 Task: Create new vendor bill with Date Opened: 05-May-23, Select Vendor: Occidental, Terms: Net 7. Make bill entry for item-1 with Date: 05-May-23, Description: Gasoline, Expense Account: Auto: Fuel, Quantity: 25, Unit Price: 3.79, Sales Tax: Y, Sales Tax Included: Y, Tax Table: Sales Tax. Post Bill with Post Date: 05-May-23, Post to Accounts: Liabilities:Accounts Payble. Pay / Process Payment with Transaction Date: 11-May-23, Amount: 94.75, Transfer Account: Checking Account. Go to 'Print Bill'.
Action: Mouse moved to (169, 36)
Screenshot: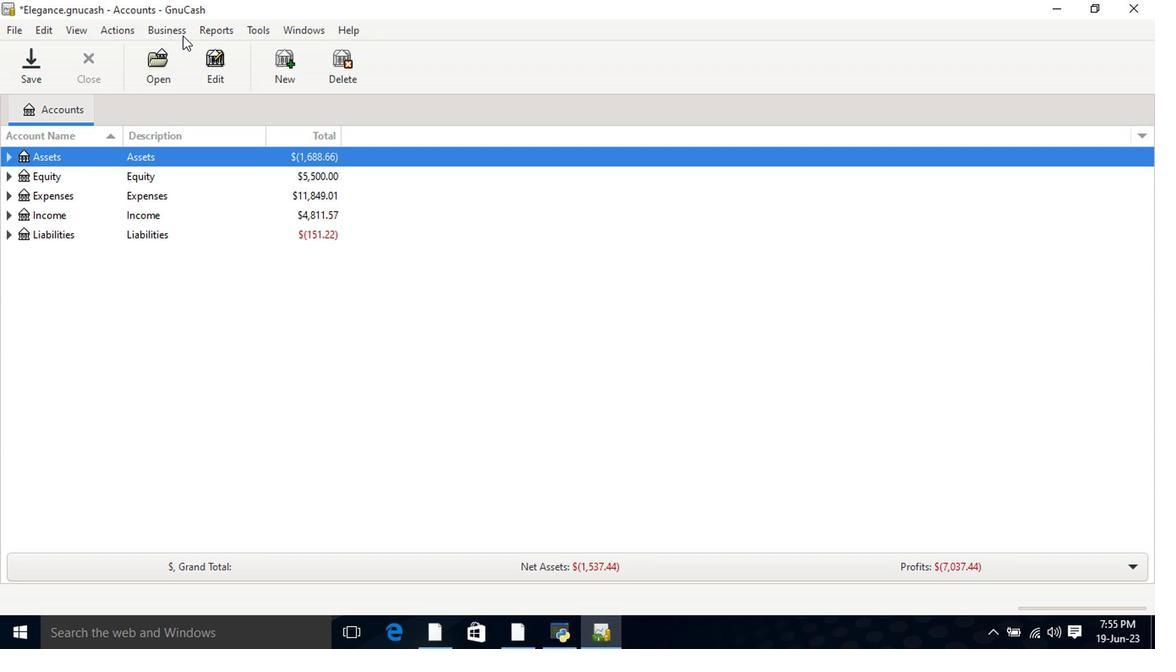 
Action: Mouse pressed left at (169, 36)
Screenshot: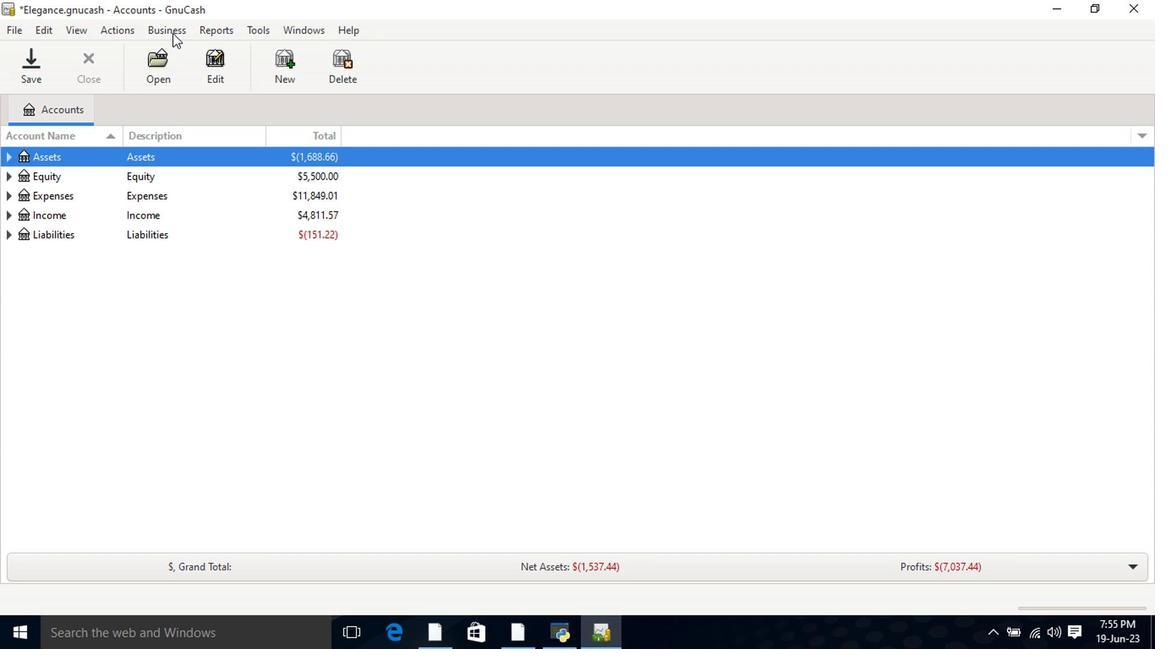 
Action: Mouse moved to (182, 66)
Screenshot: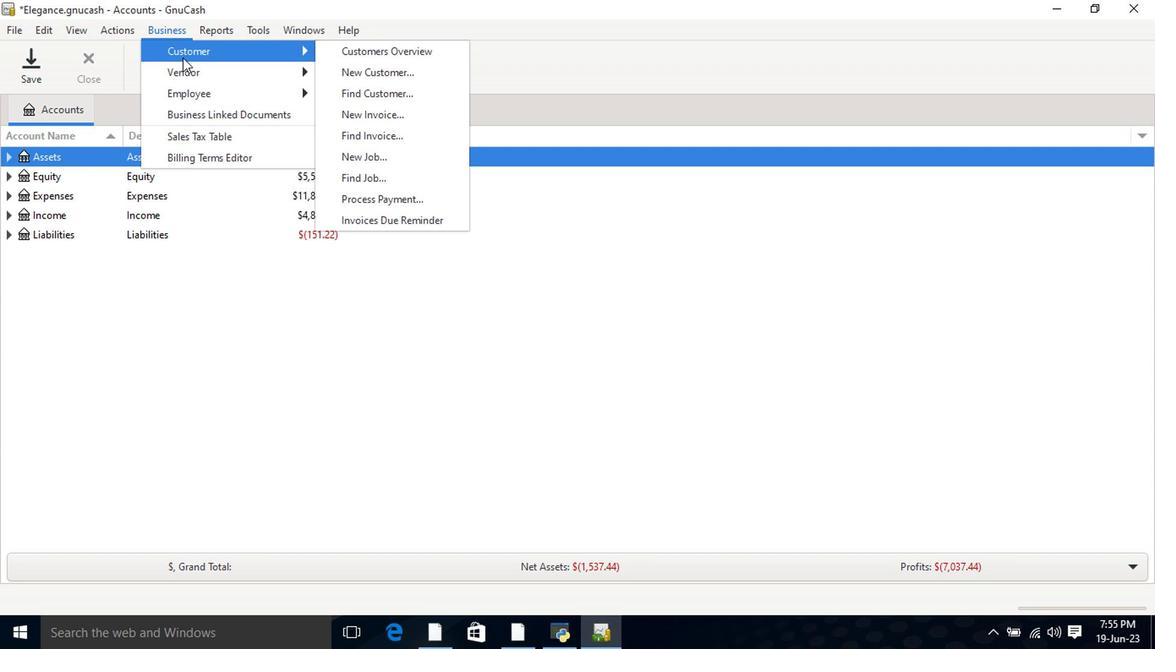 
Action: Mouse pressed left at (182, 66)
Screenshot: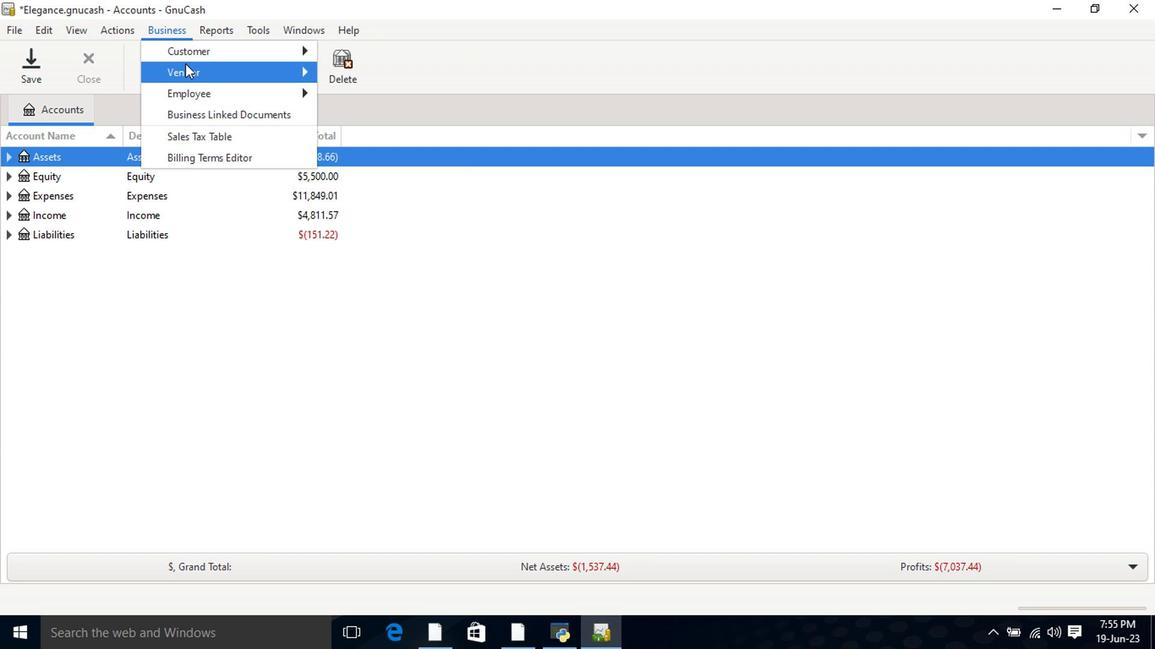 
Action: Mouse moved to (366, 137)
Screenshot: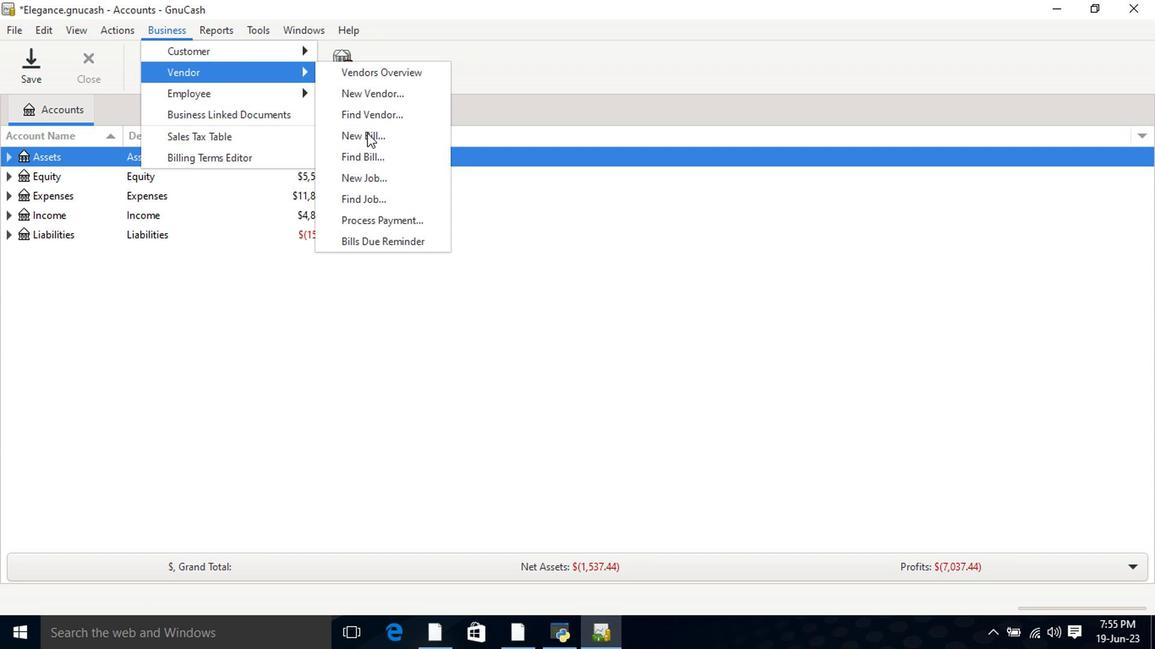 
Action: Mouse pressed left at (366, 137)
Screenshot: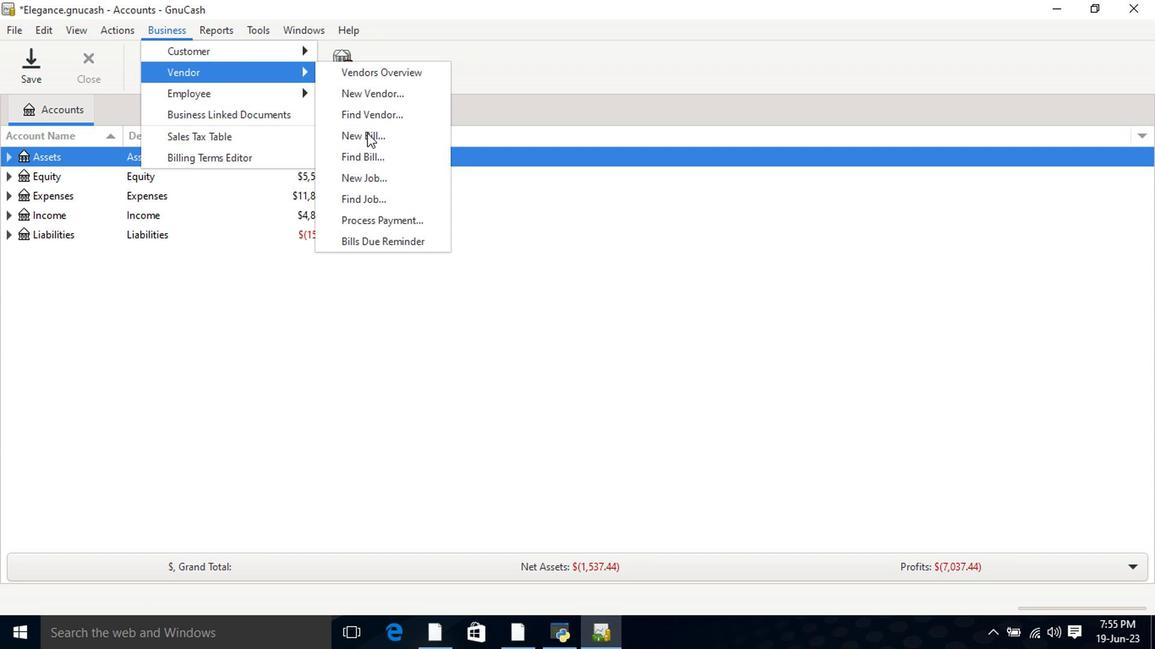 
Action: Mouse moved to (685, 224)
Screenshot: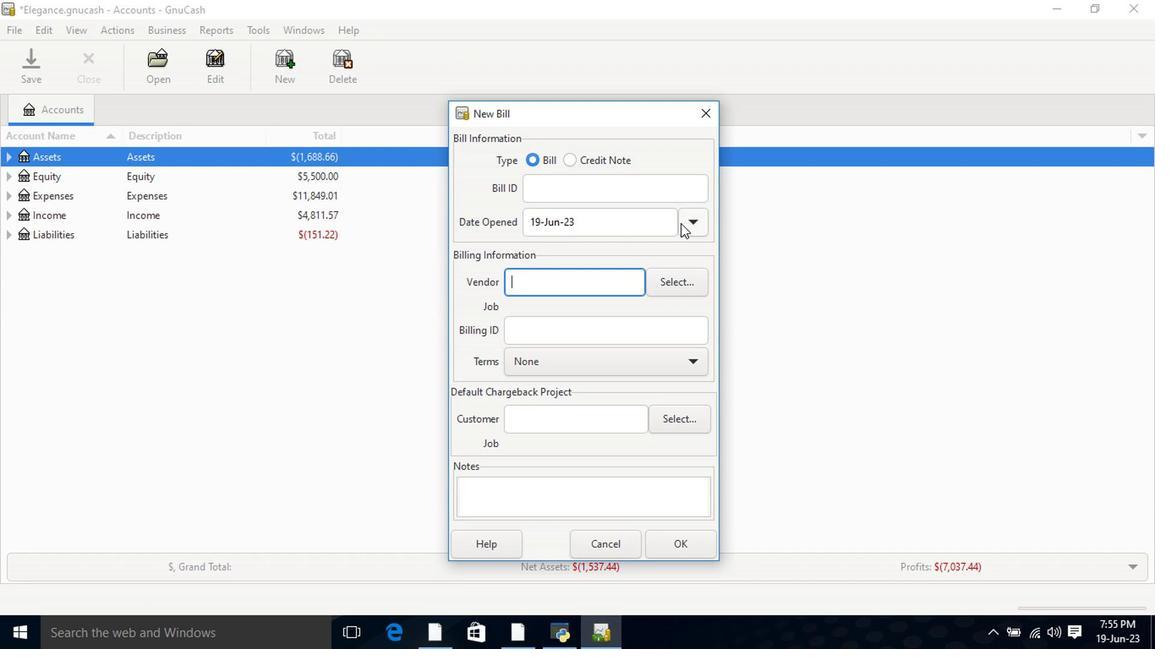 
Action: Mouse pressed left at (685, 224)
Screenshot: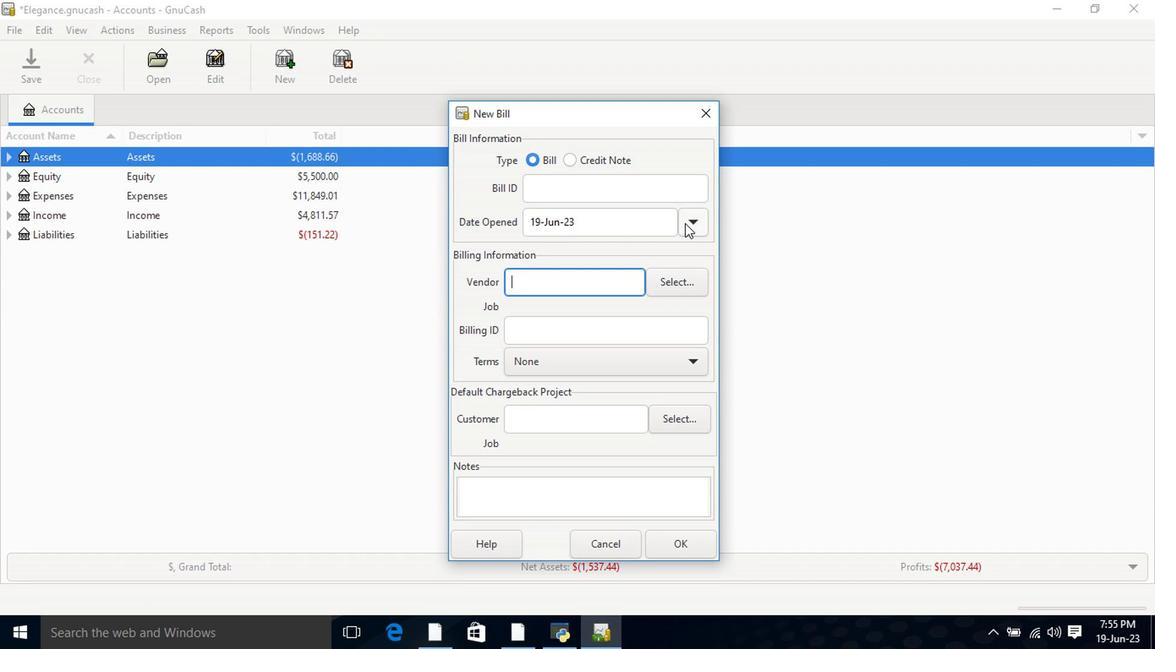 
Action: Mouse moved to (559, 253)
Screenshot: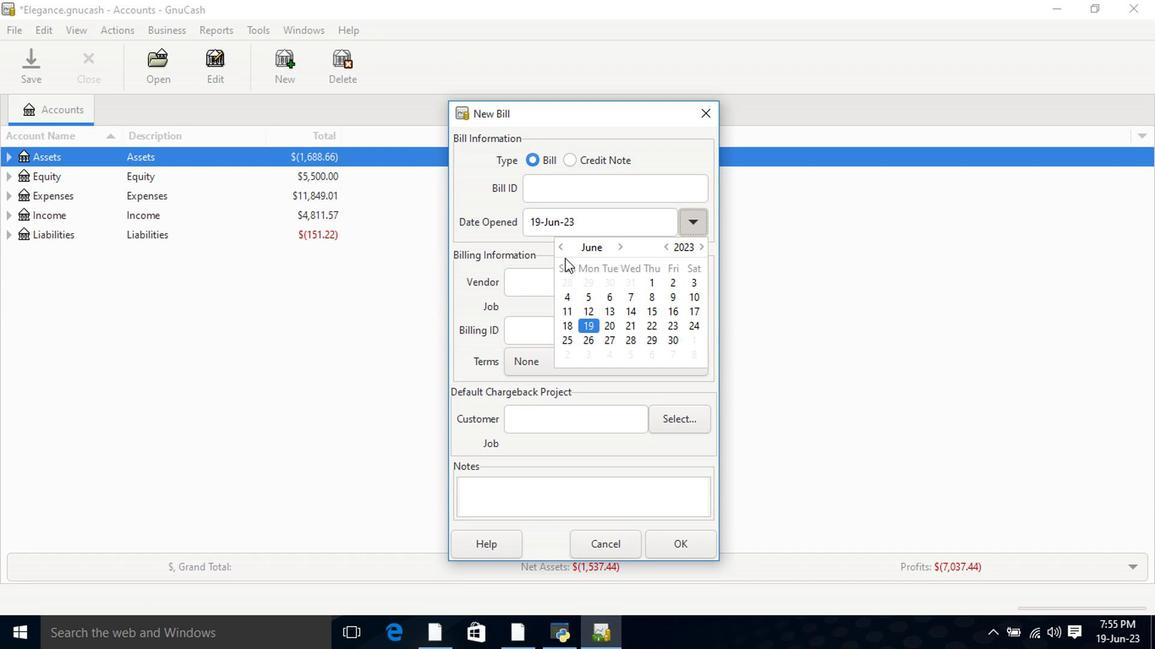 
Action: Mouse pressed left at (559, 253)
Screenshot: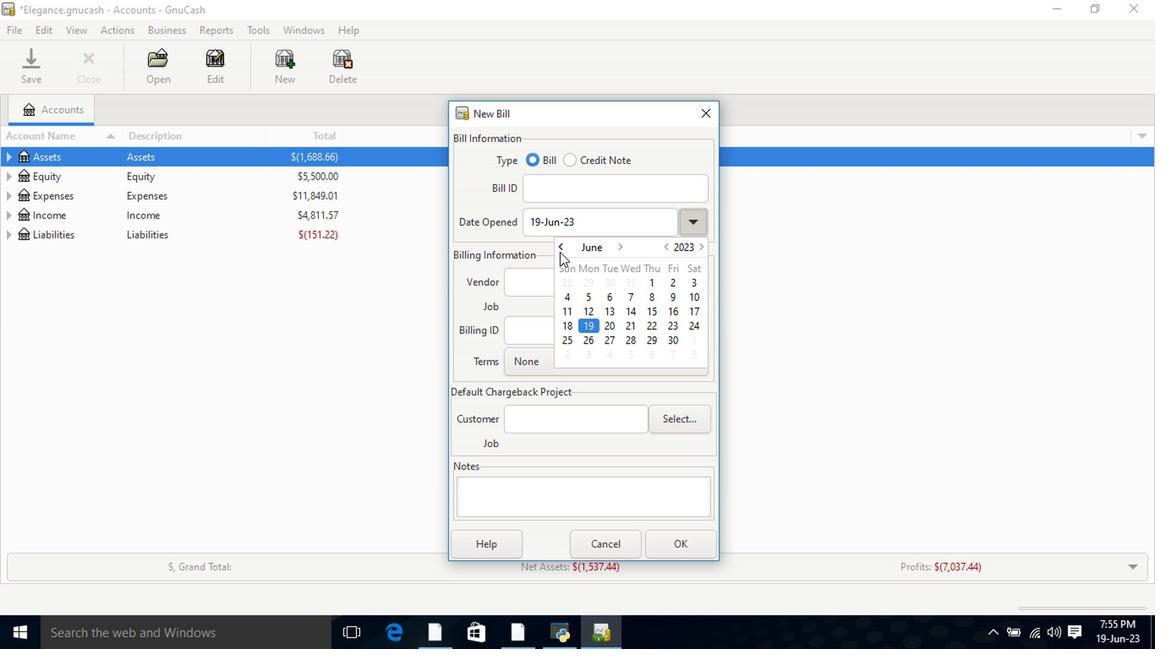 
Action: Mouse moved to (670, 284)
Screenshot: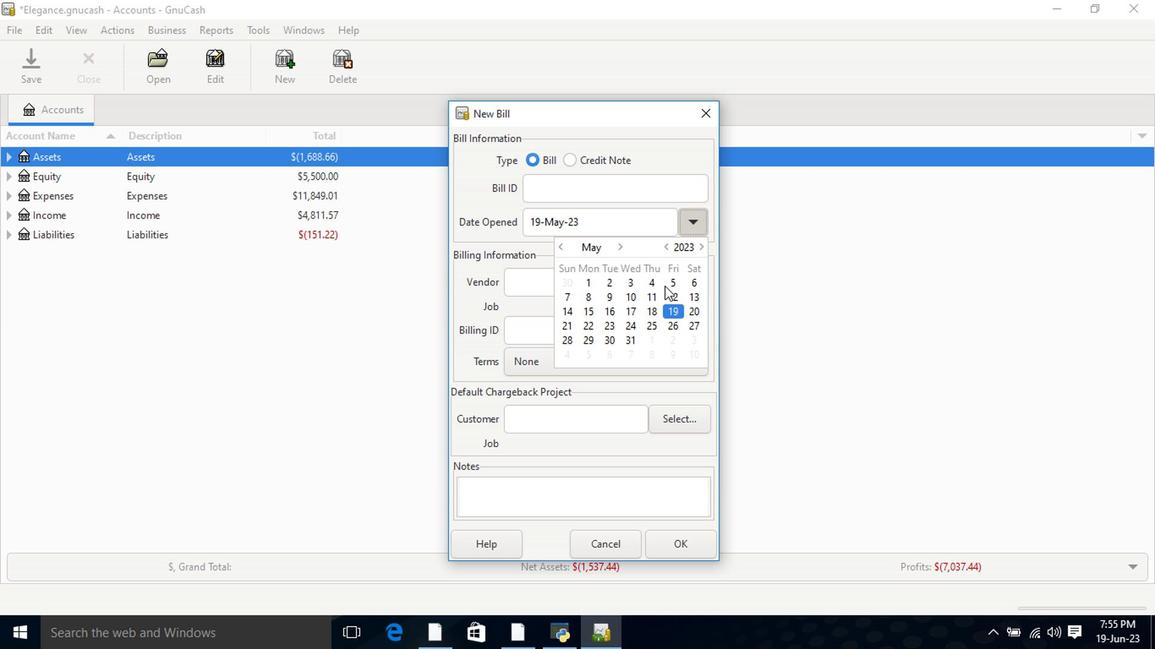 
Action: Mouse pressed left at (670, 284)
Screenshot: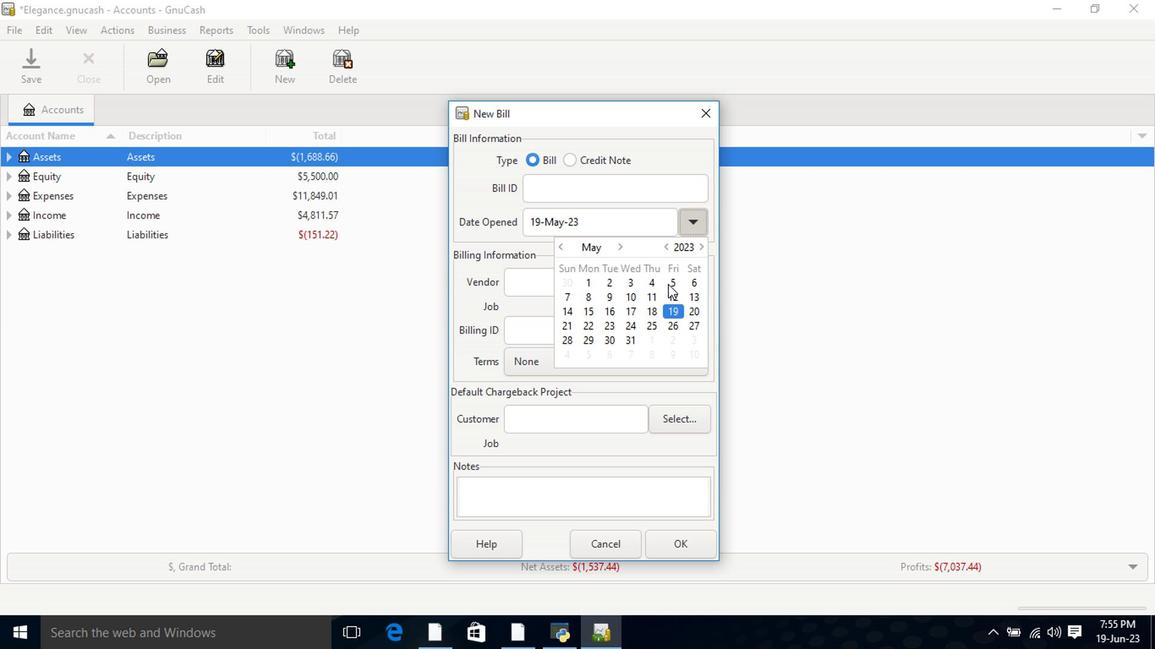 
Action: Mouse pressed left at (670, 284)
Screenshot: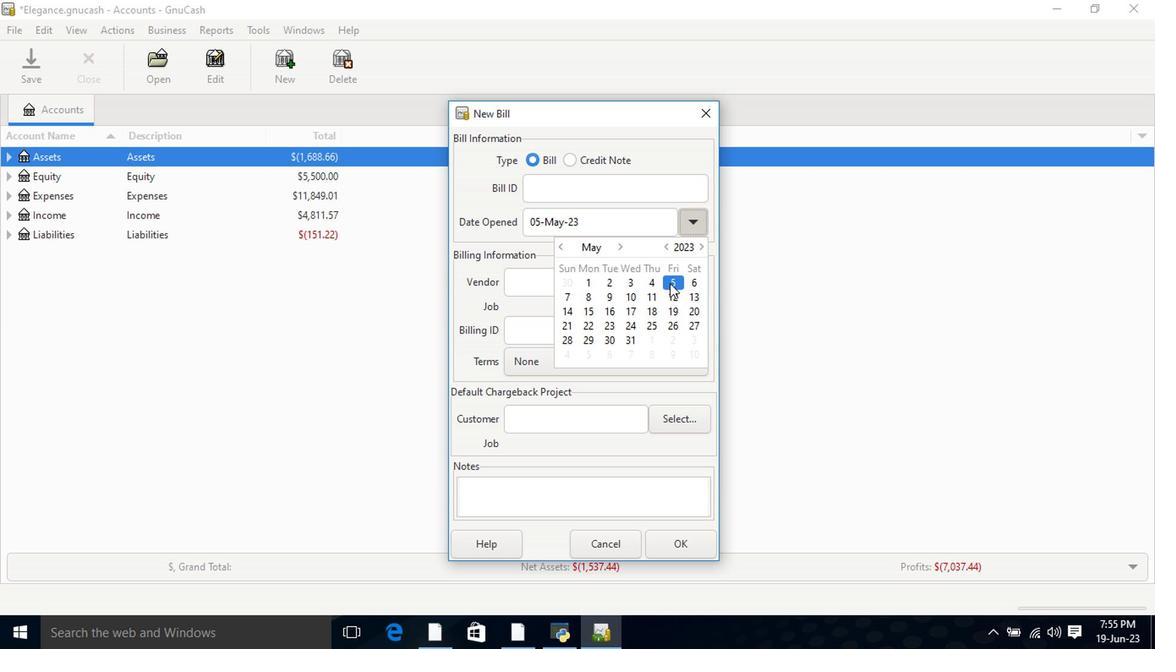 
Action: Mouse moved to (584, 282)
Screenshot: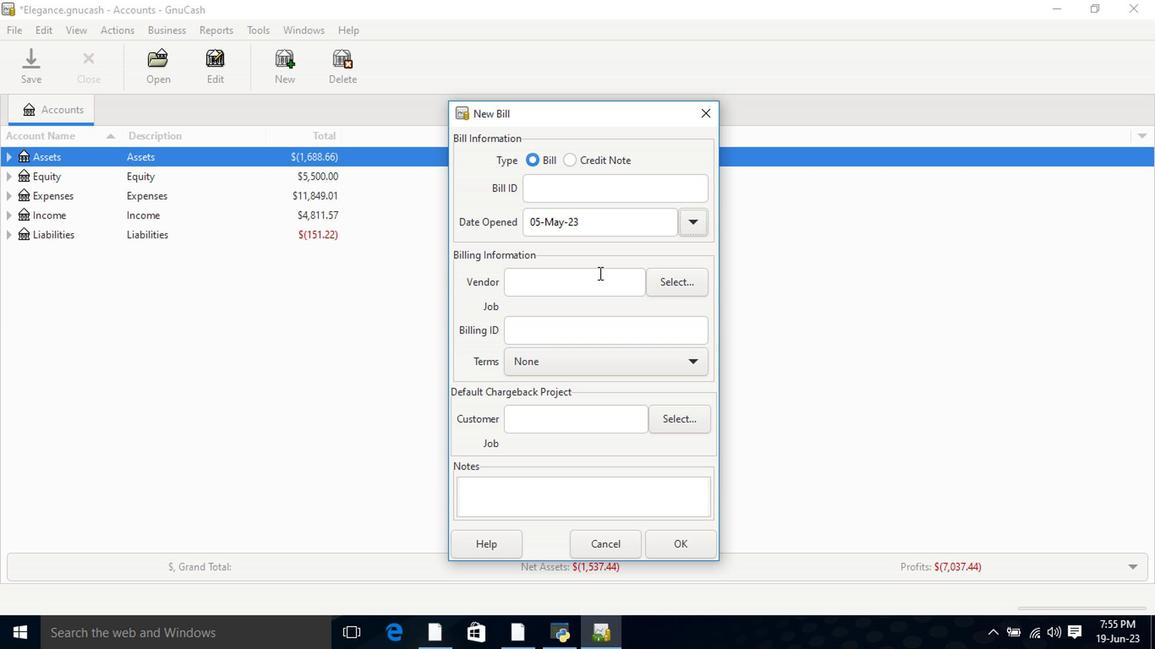
Action: Mouse pressed left at (584, 282)
Screenshot: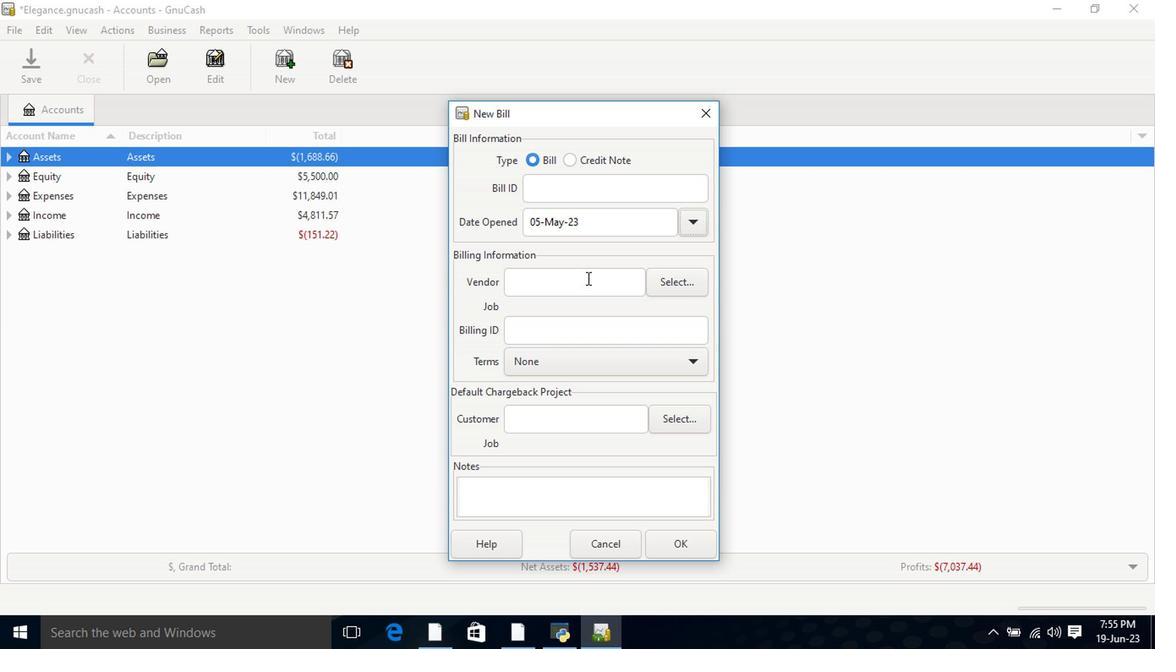 
Action: Key pressed occi
Screenshot: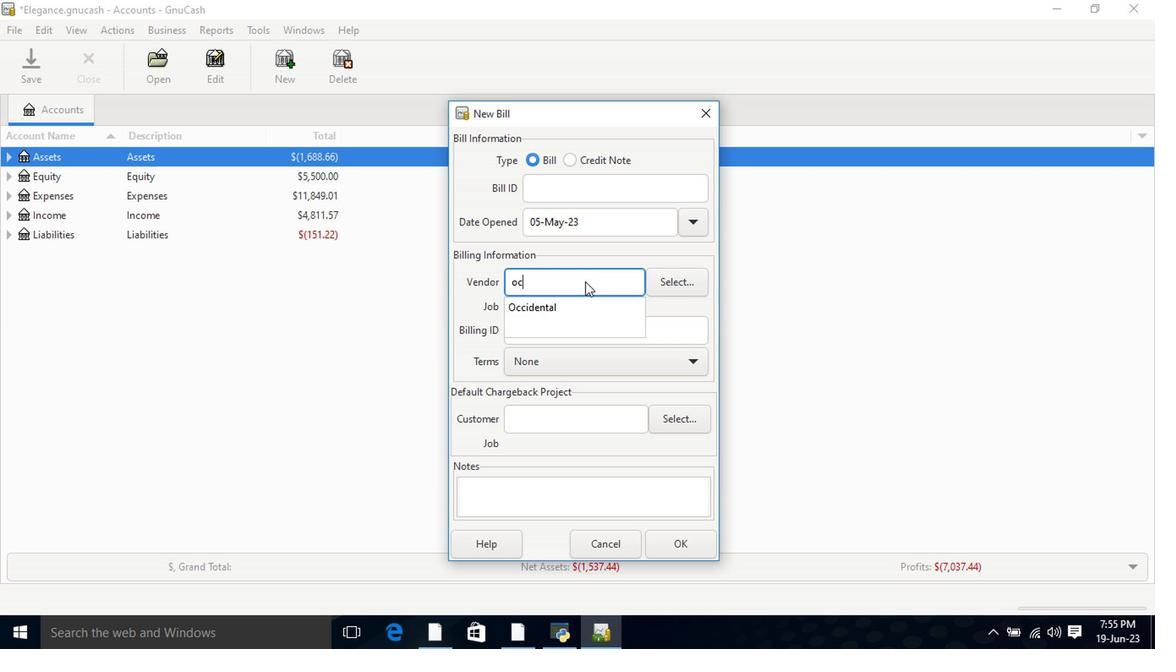 
Action: Mouse moved to (578, 306)
Screenshot: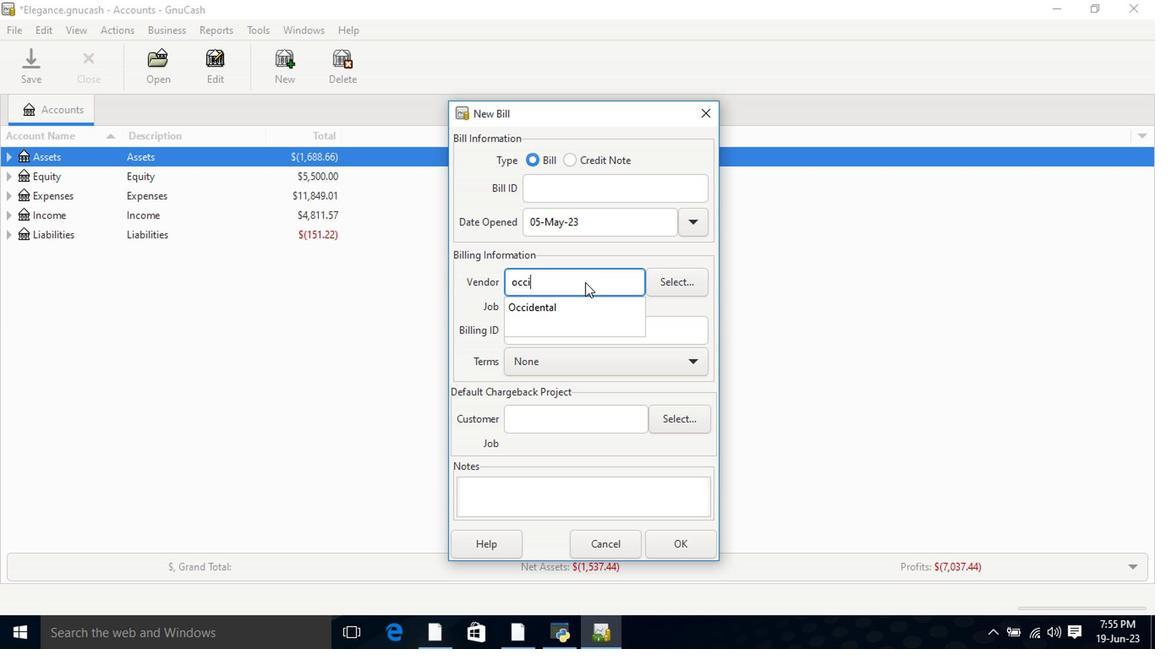 
Action: Mouse pressed left at (578, 306)
Screenshot: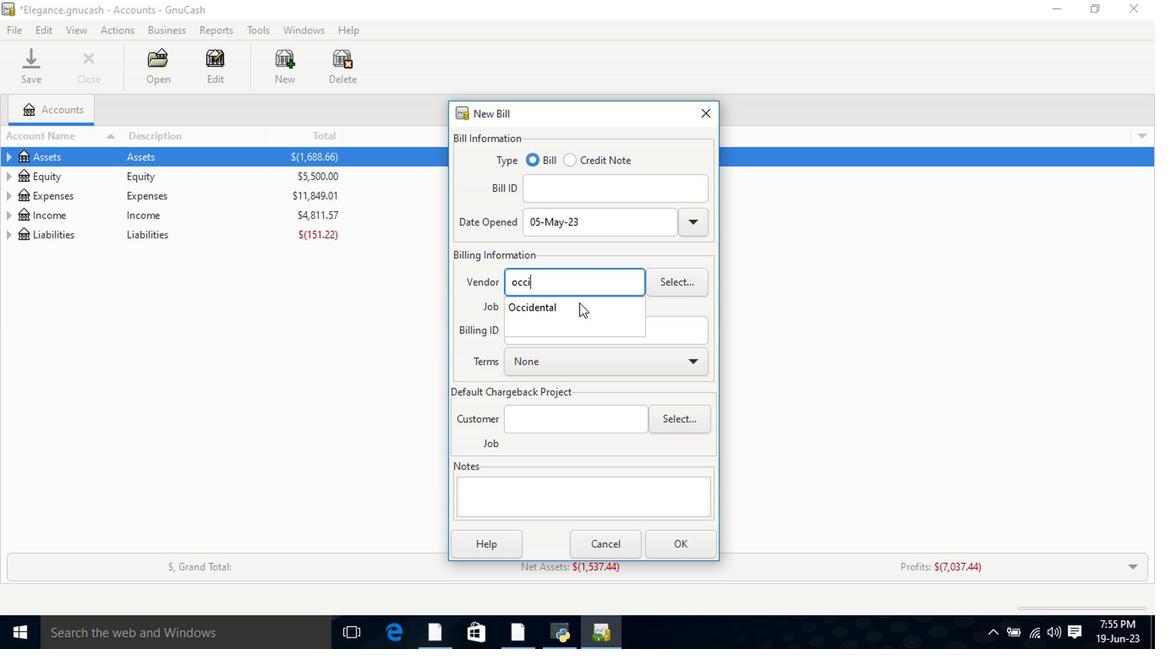 
Action: Mouse moved to (584, 377)
Screenshot: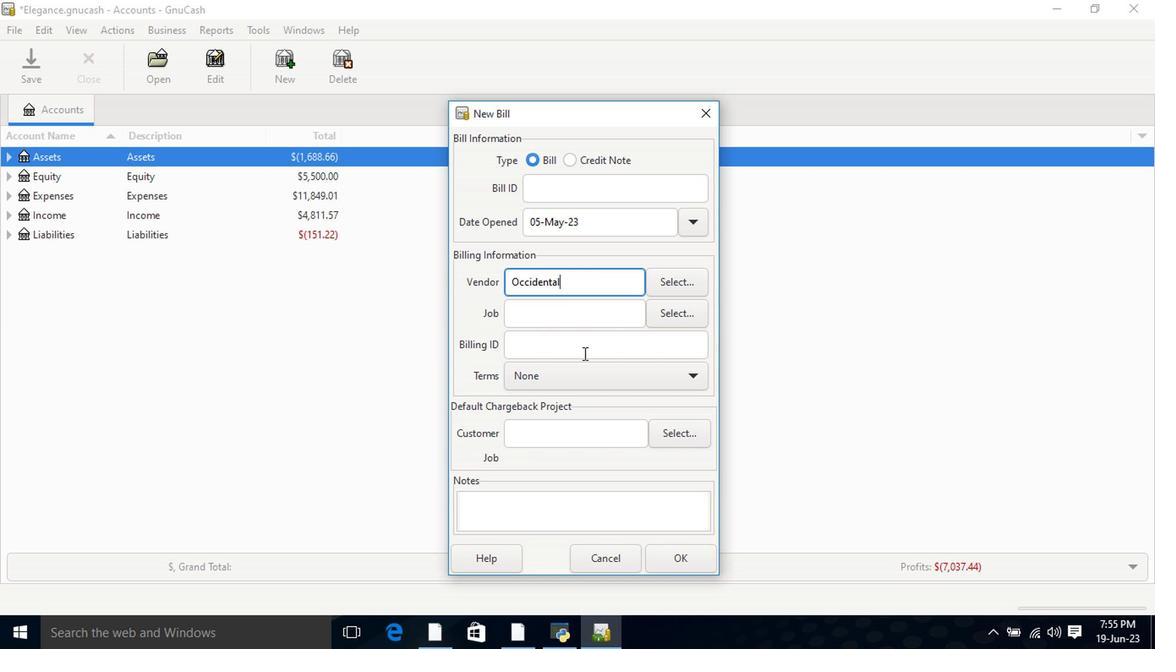 
Action: Mouse pressed left at (584, 377)
Screenshot: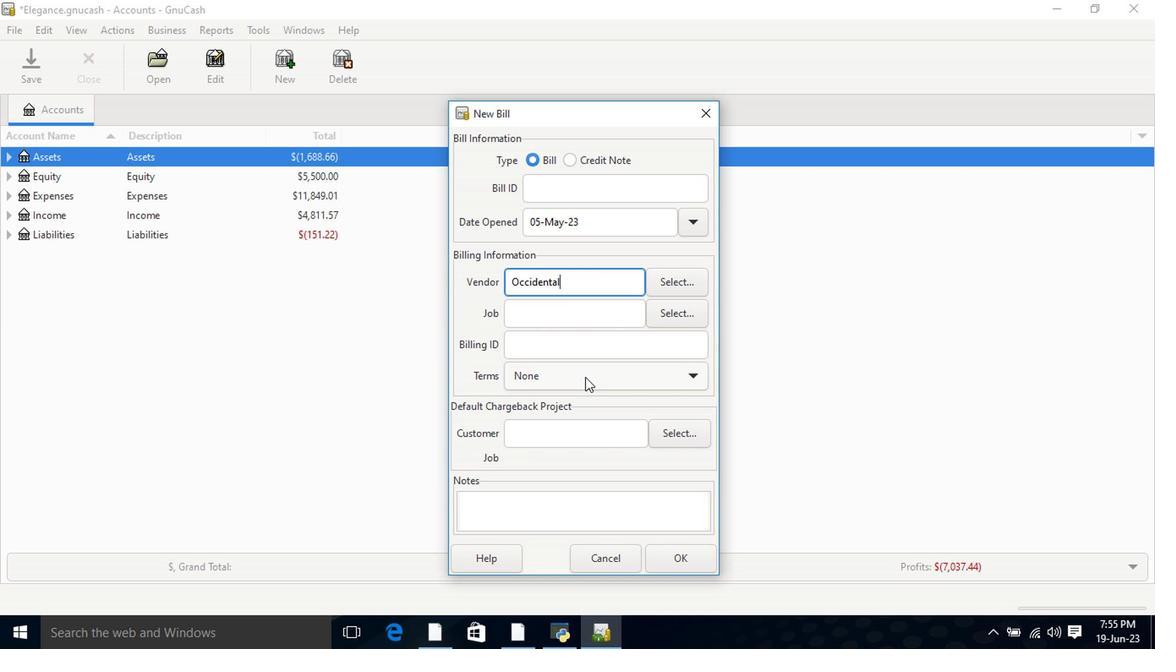 
Action: Mouse moved to (580, 441)
Screenshot: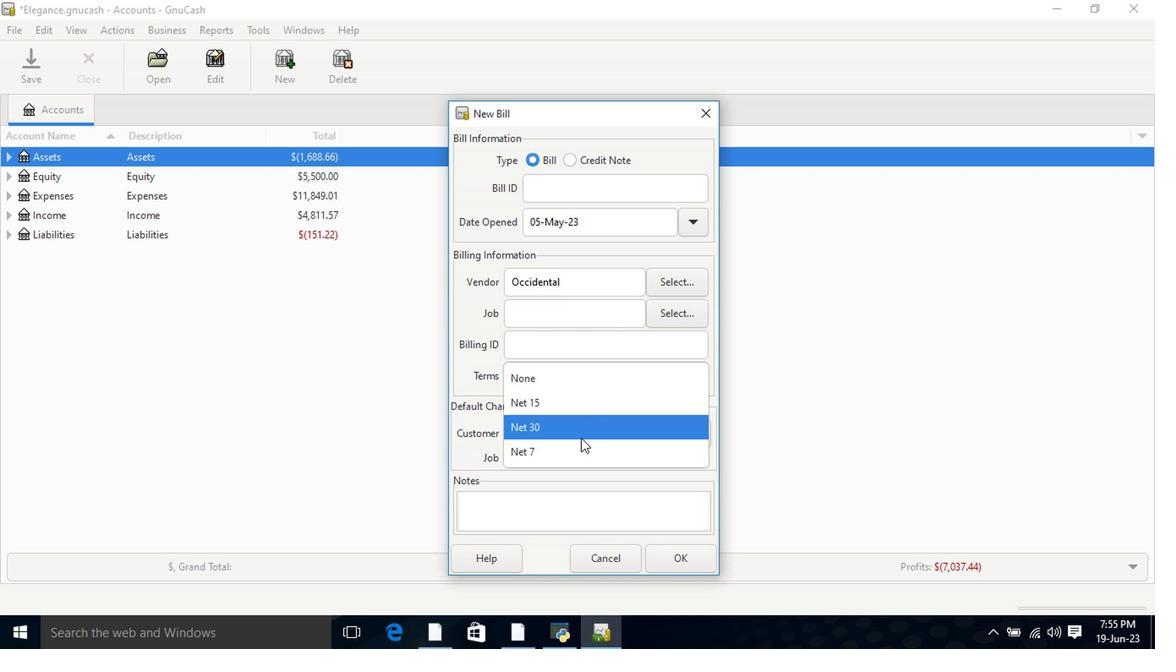 
Action: Mouse pressed left at (580, 441)
Screenshot: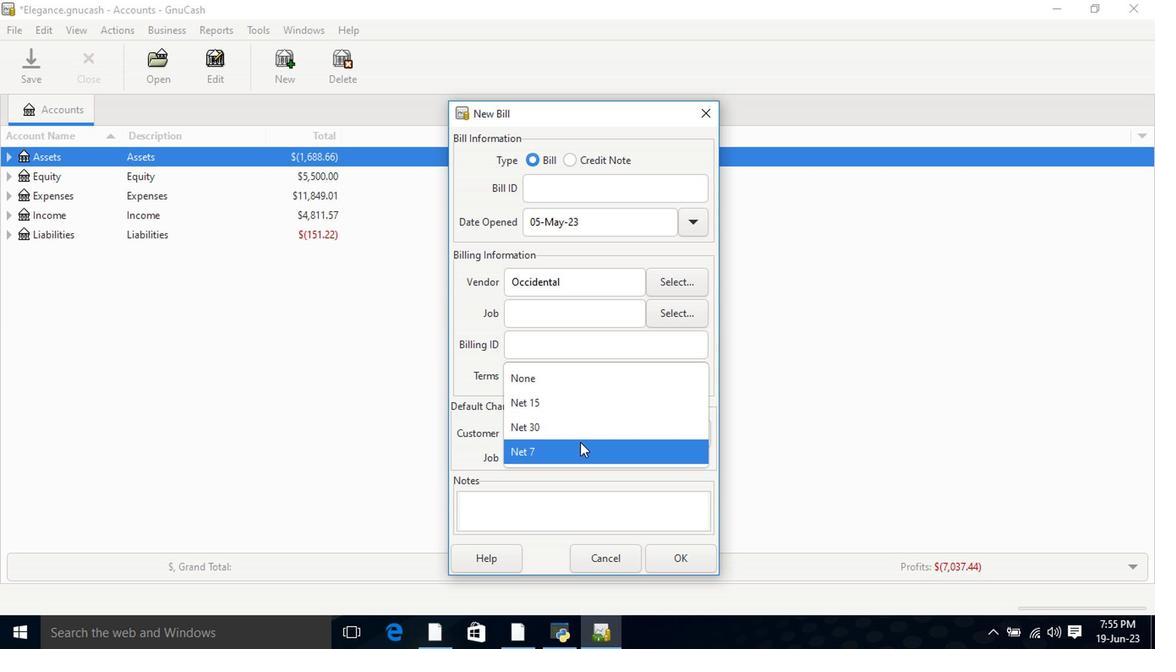 
Action: Mouse moved to (674, 548)
Screenshot: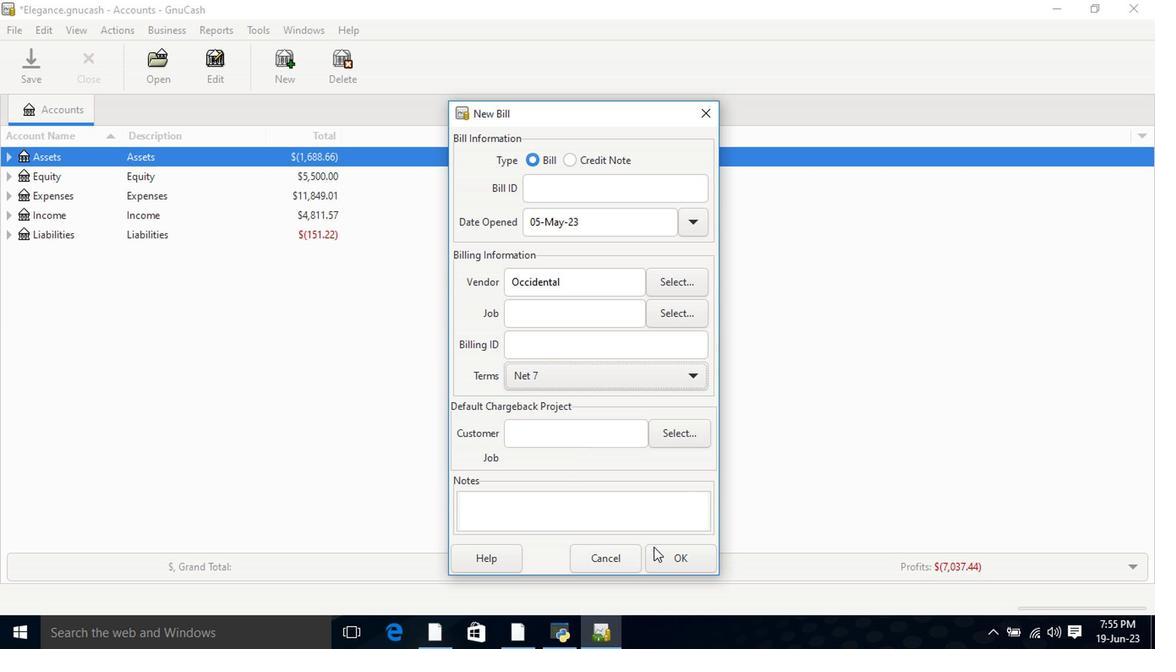 
Action: Mouse pressed left at (674, 548)
Screenshot: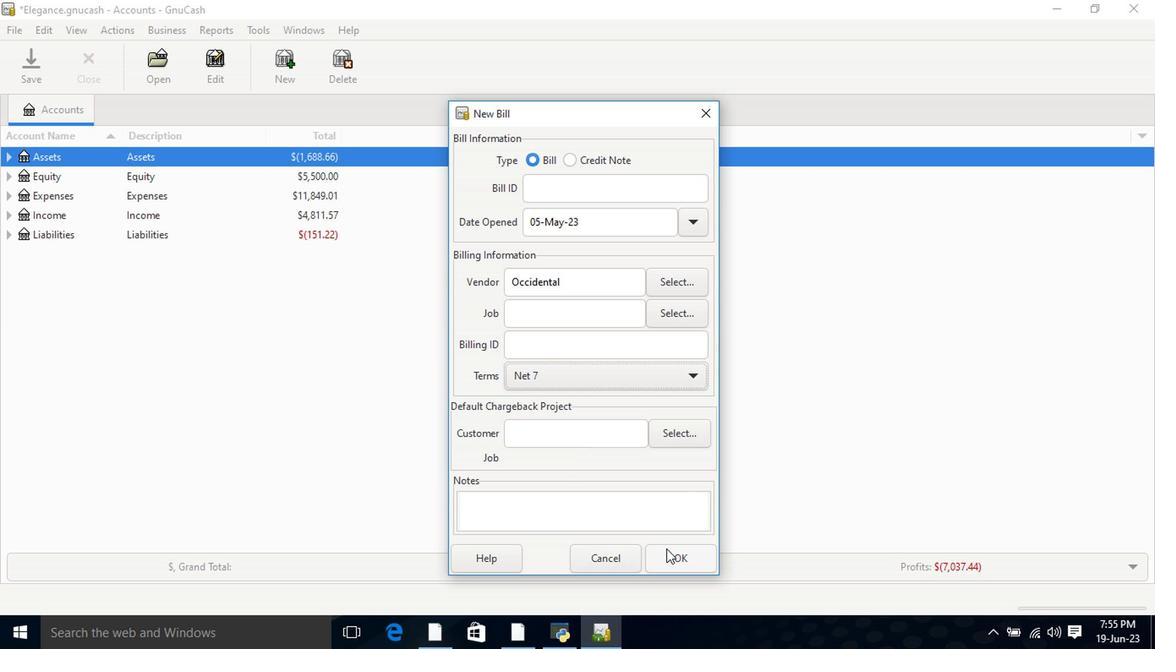 
Action: Mouse moved to (367, 398)
Screenshot: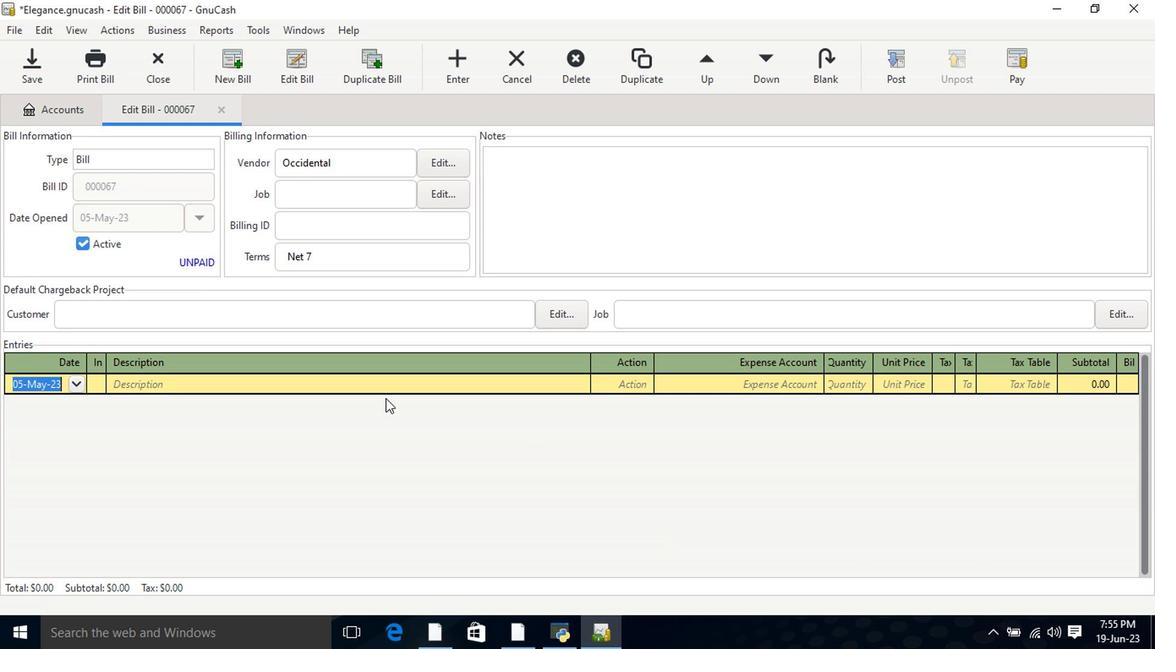 
Action: Key pressed <Key.tab><Key.shift>Gasoline<Key.tab>
Screenshot: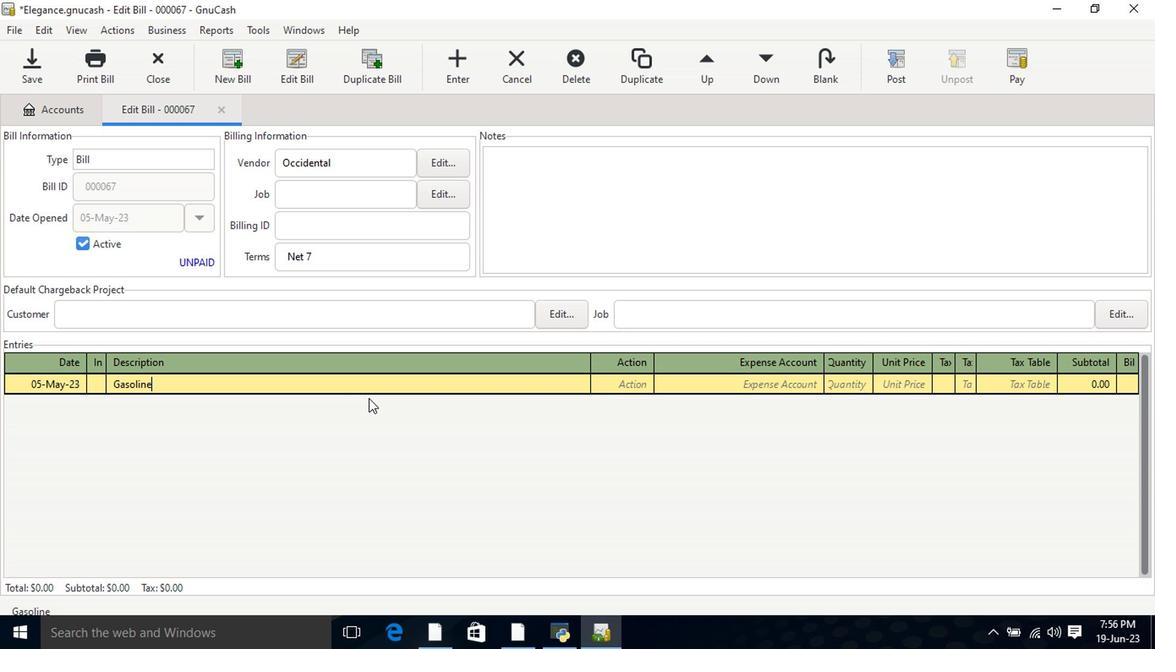 
Action: Mouse moved to (908, 389)
Screenshot: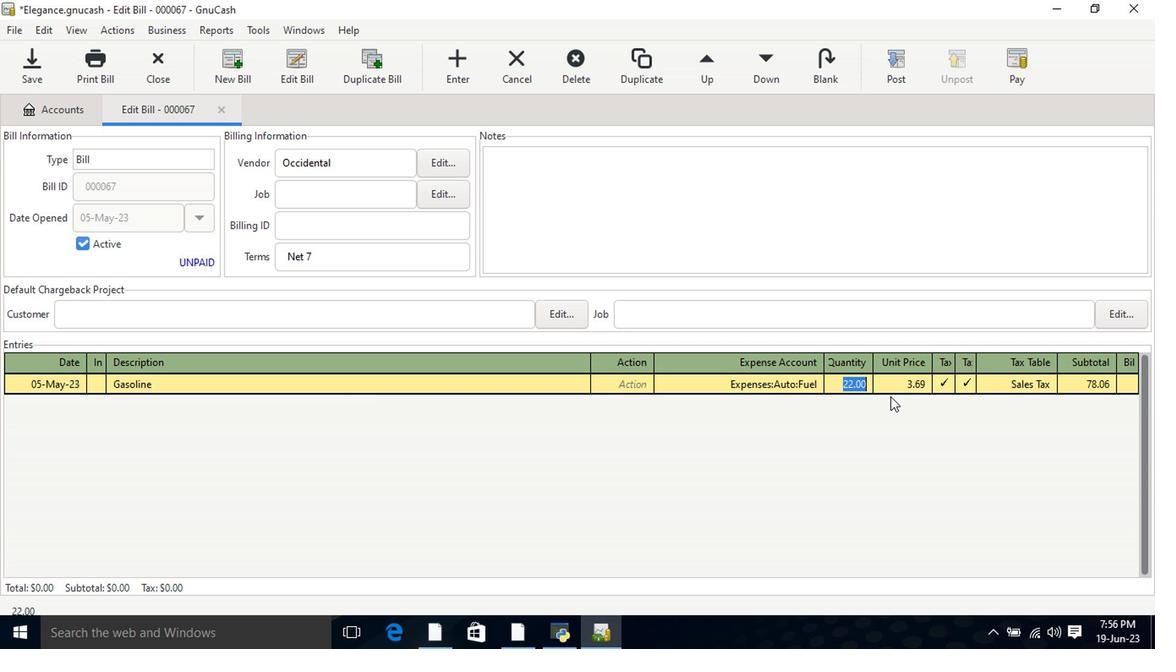 
Action: Key pressed 25<Key.tab>3.79
Screenshot: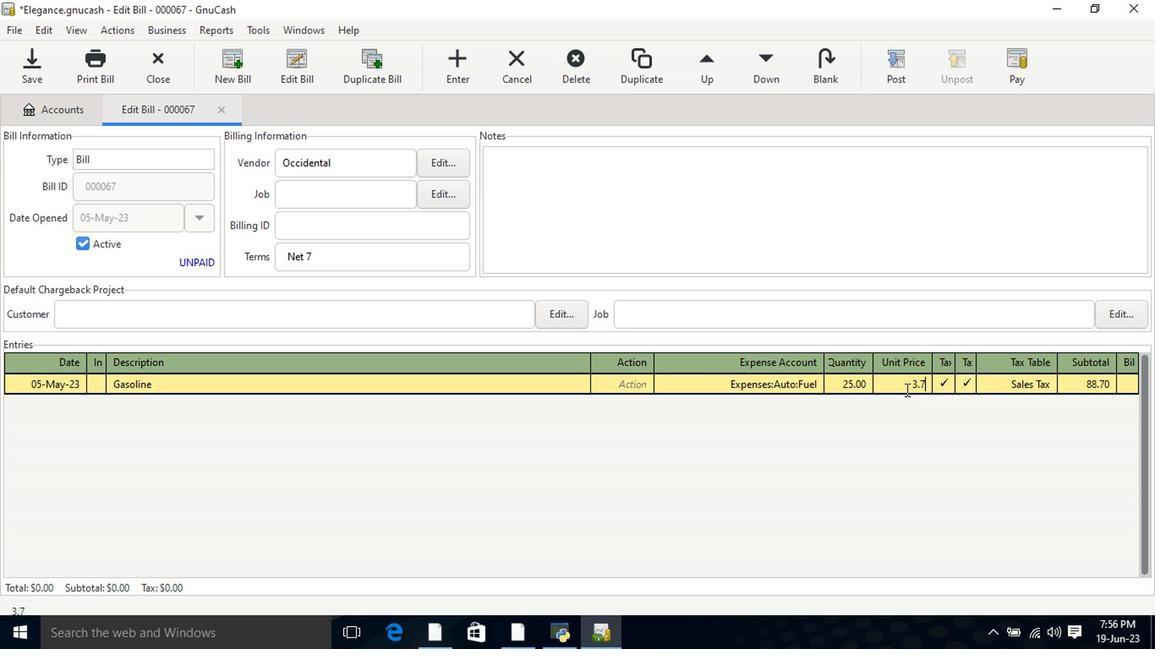 
Action: Mouse moved to (908, 389)
Screenshot: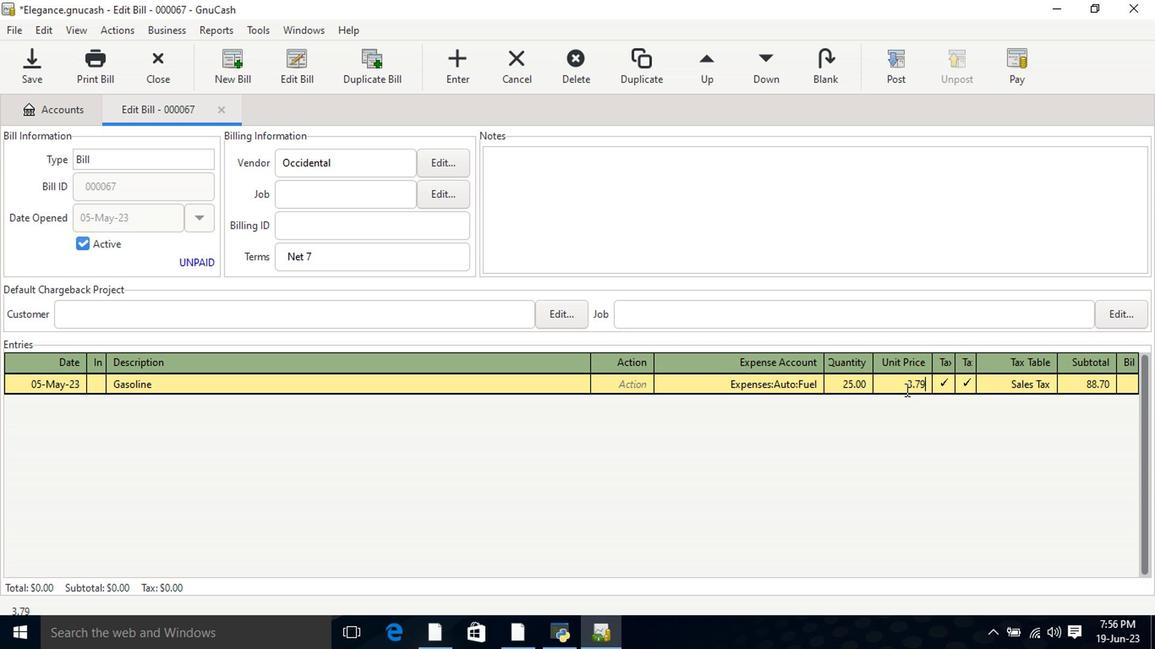 
Action: Key pressed <Key.tab><Key.tab>
Screenshot: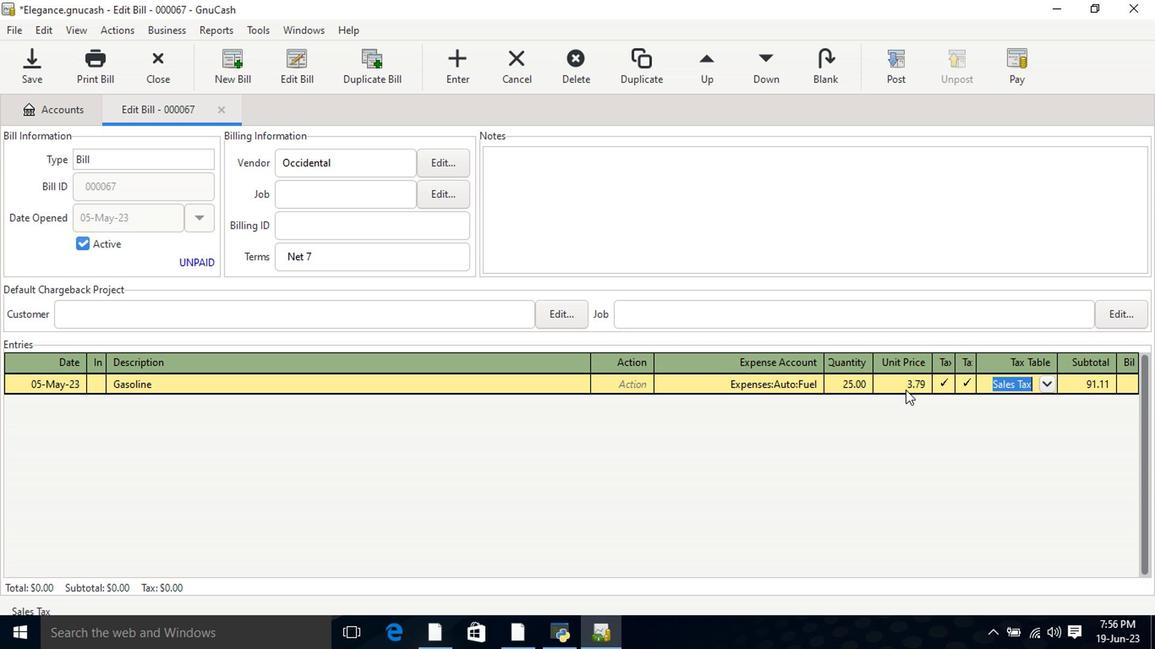 
Action: Mouse moved to (896, 61)
Screenshot: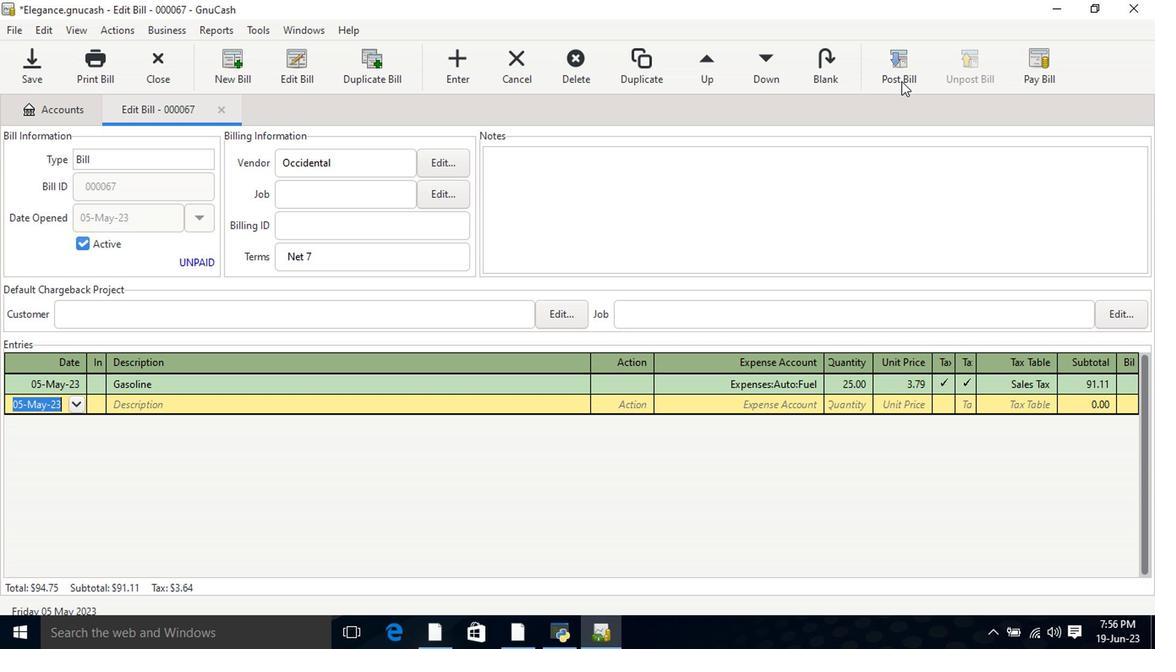 
Action: Mouse pressed left at (896, 61)
Screenshot: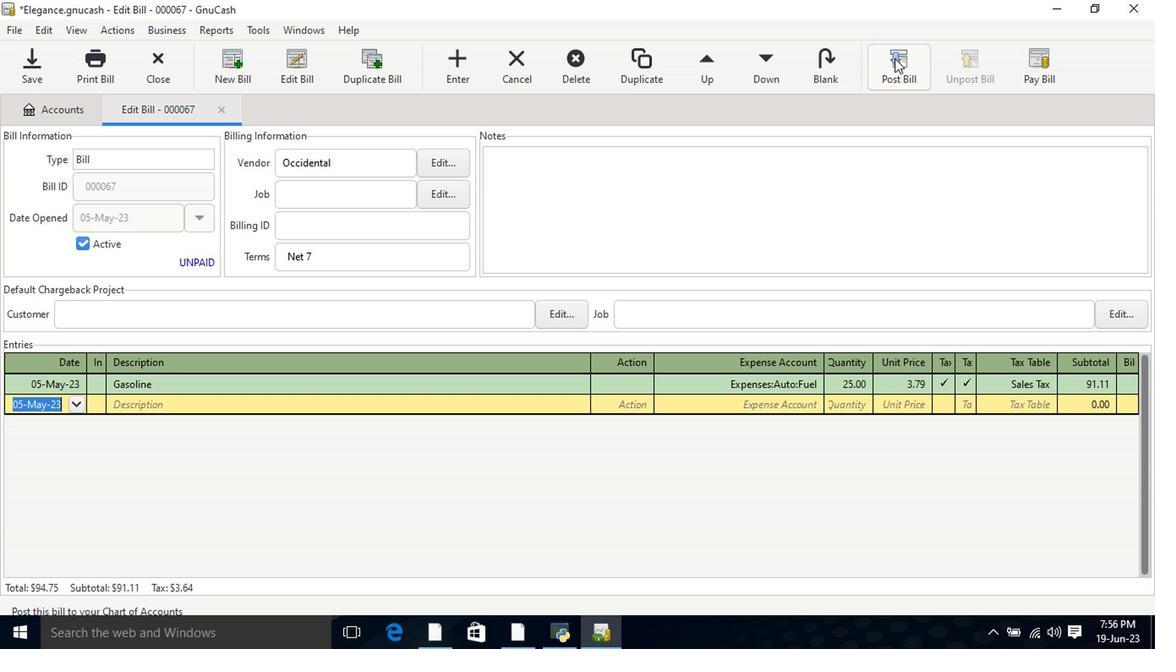 
Action: Mouse moved to (693, 438)
Screenshot: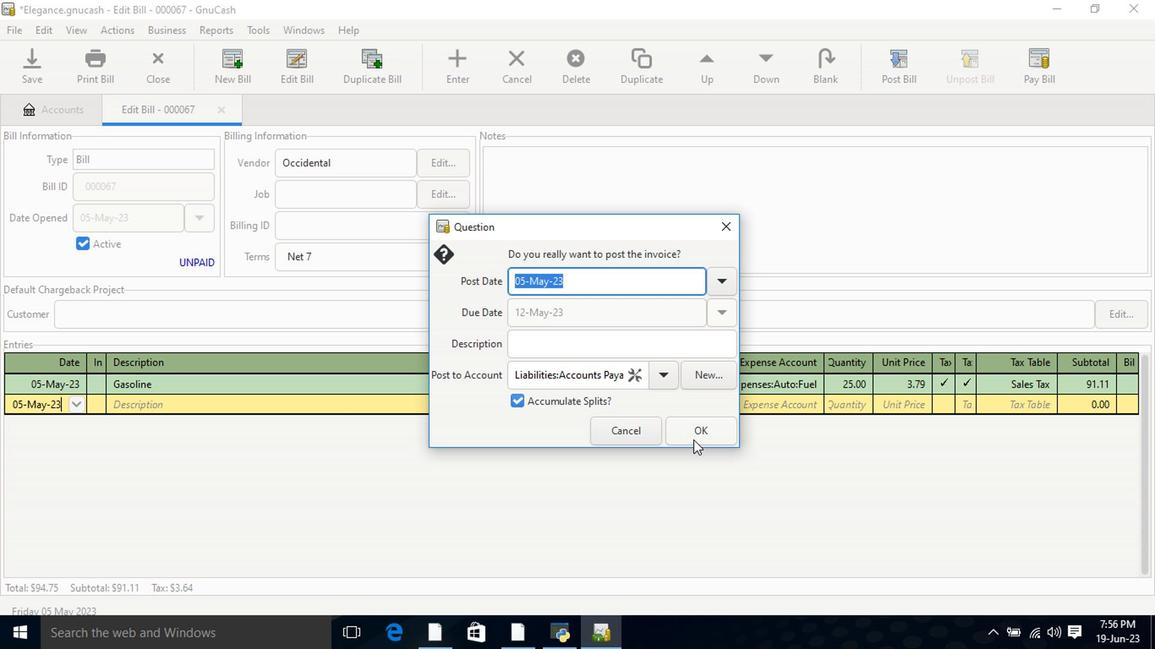 
Action: Mouse pressed left at (693, 438)
Screenshot: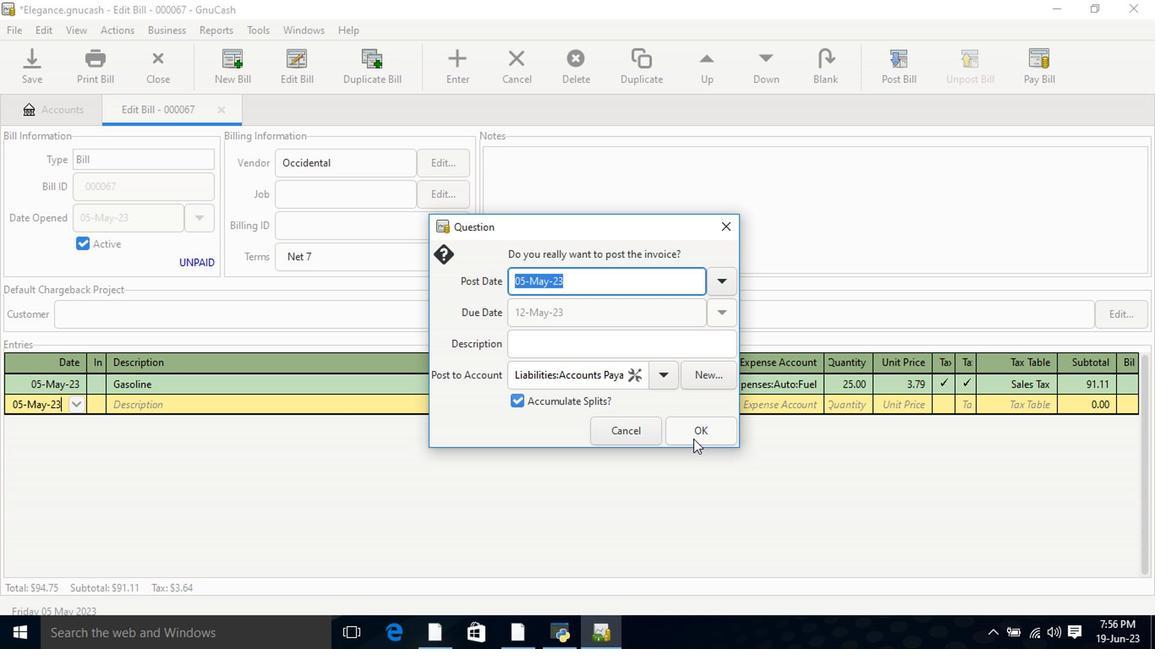 
Action: Mouse moved to (1009, 70)
Screenshot: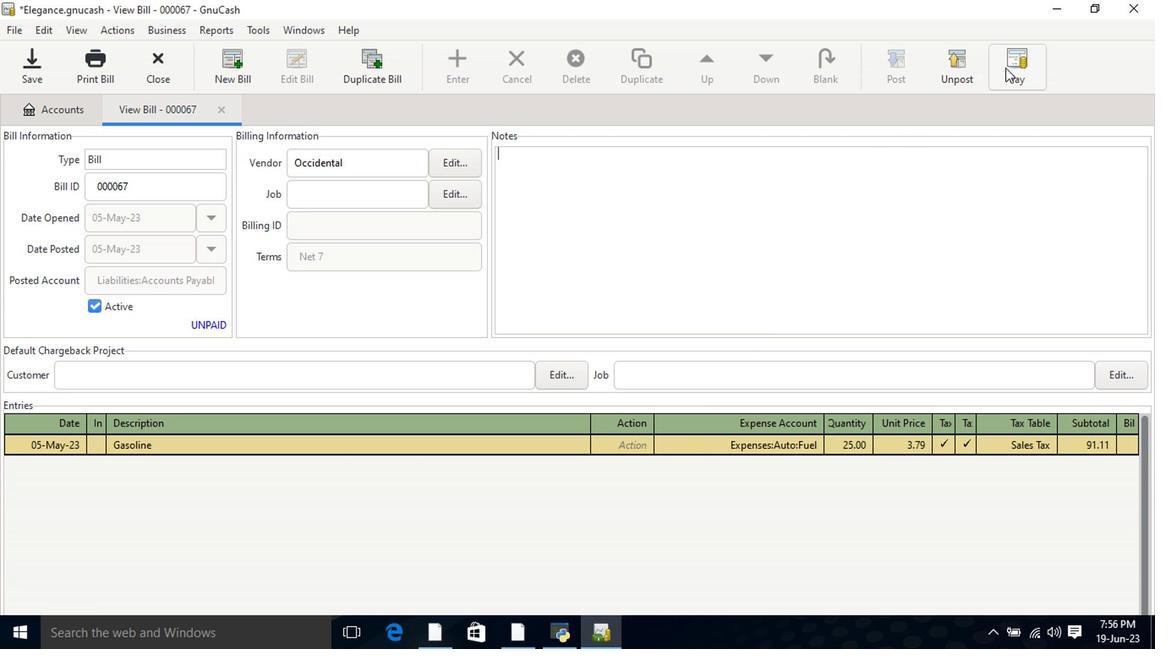 
Action: Mouse pressed left at (1009, 70)
Screenshot: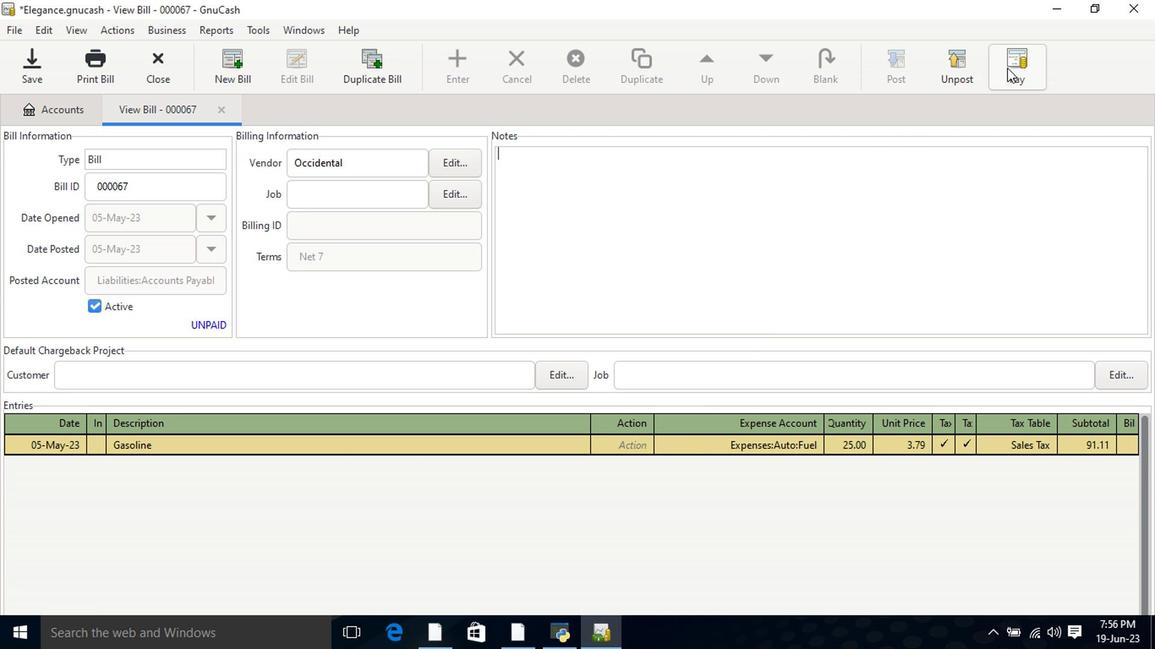 
Action: Mouse moved to (516, 332)
Screenshot: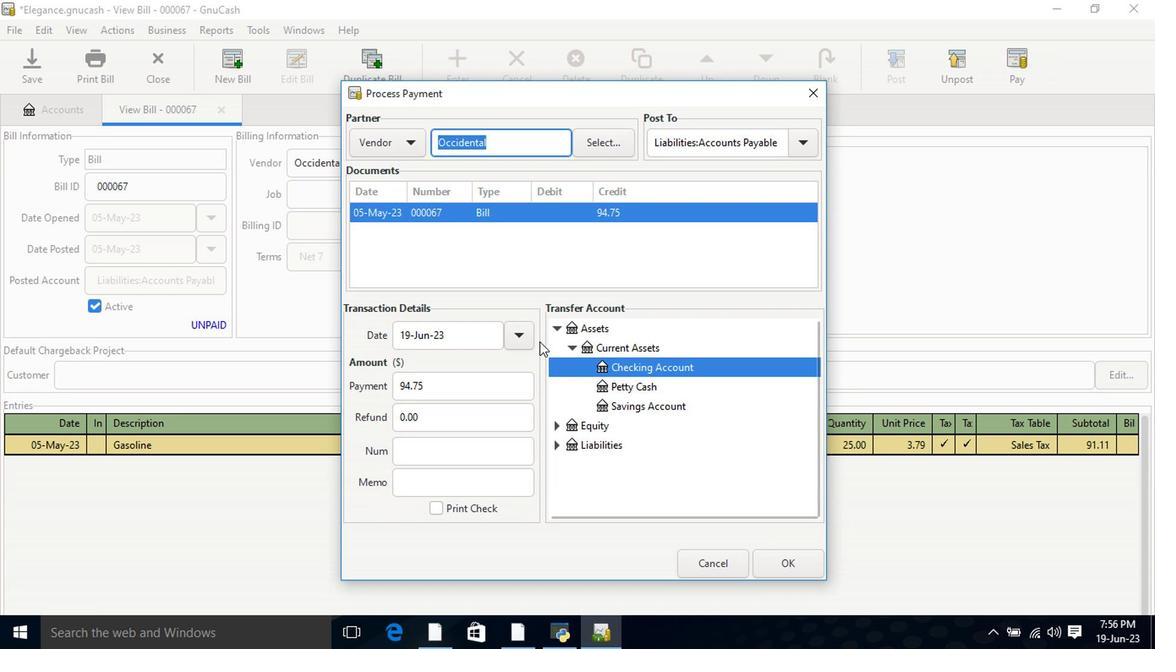 
Action: Mouse pressed left at (516, 332)
Screenshot: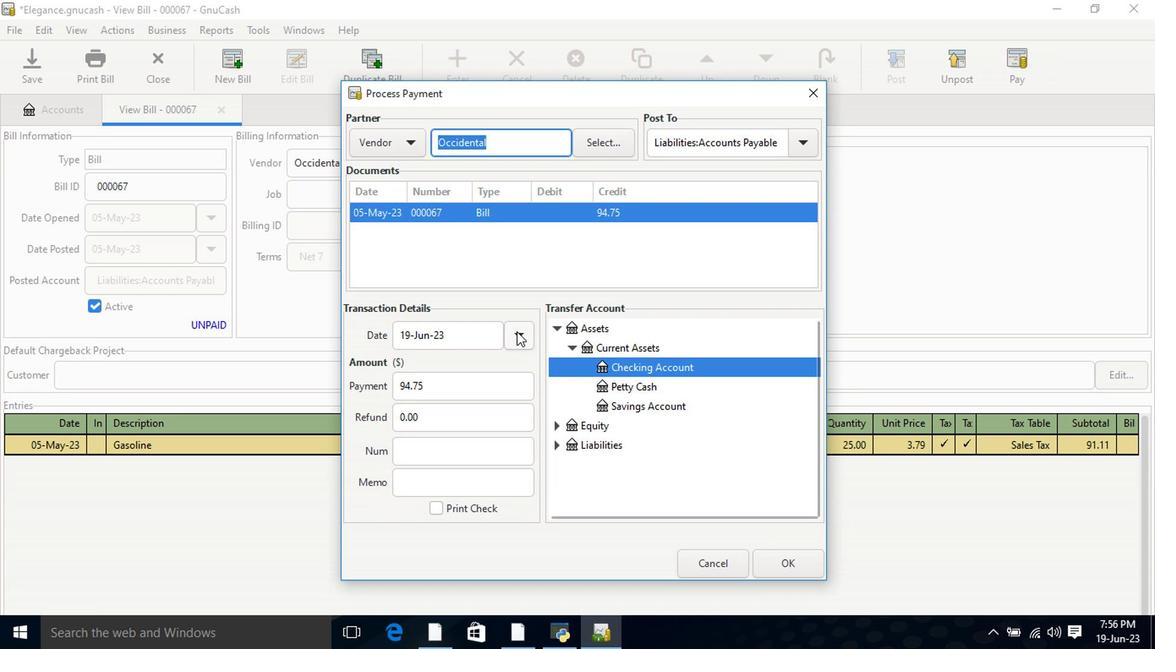 
Action: Mouse moved to (385, 360)
Screenshot: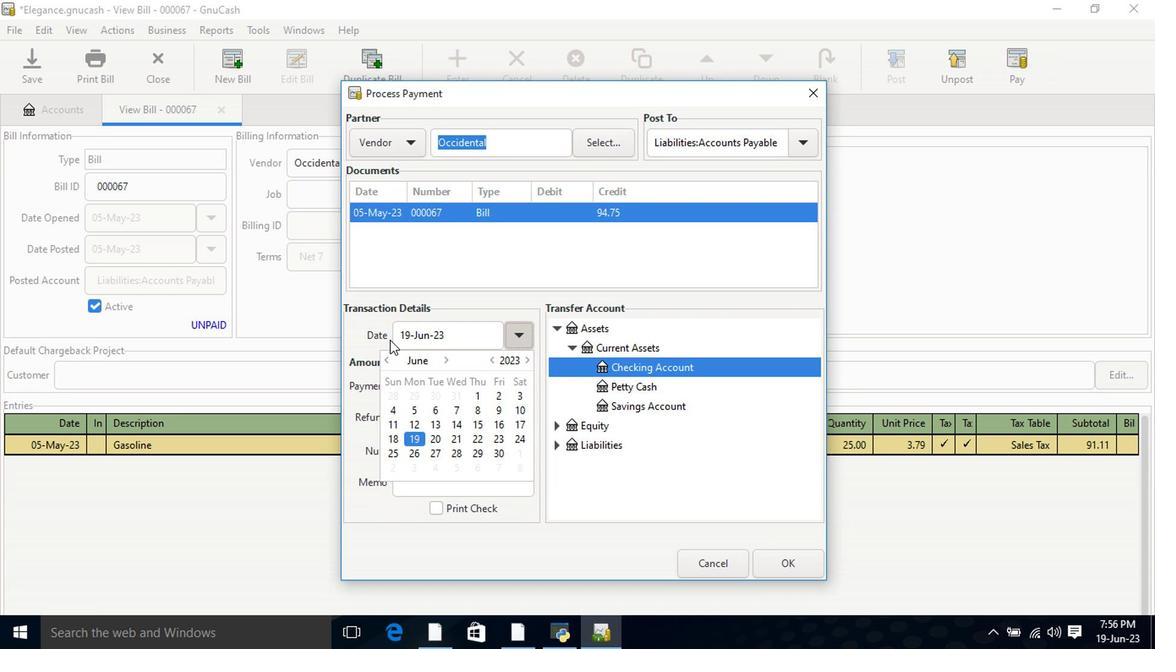 
Action: Mouse pressed left at (385, 360)
Screenshot: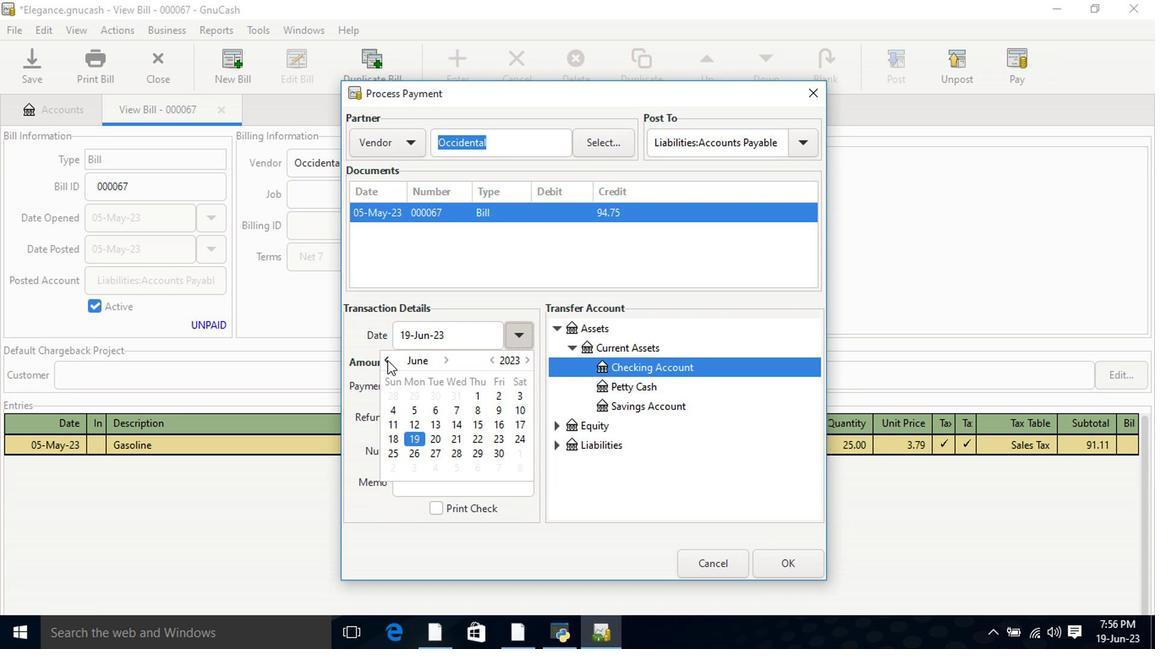 
Action: Mouse moved to (472, 409)
Screenshot: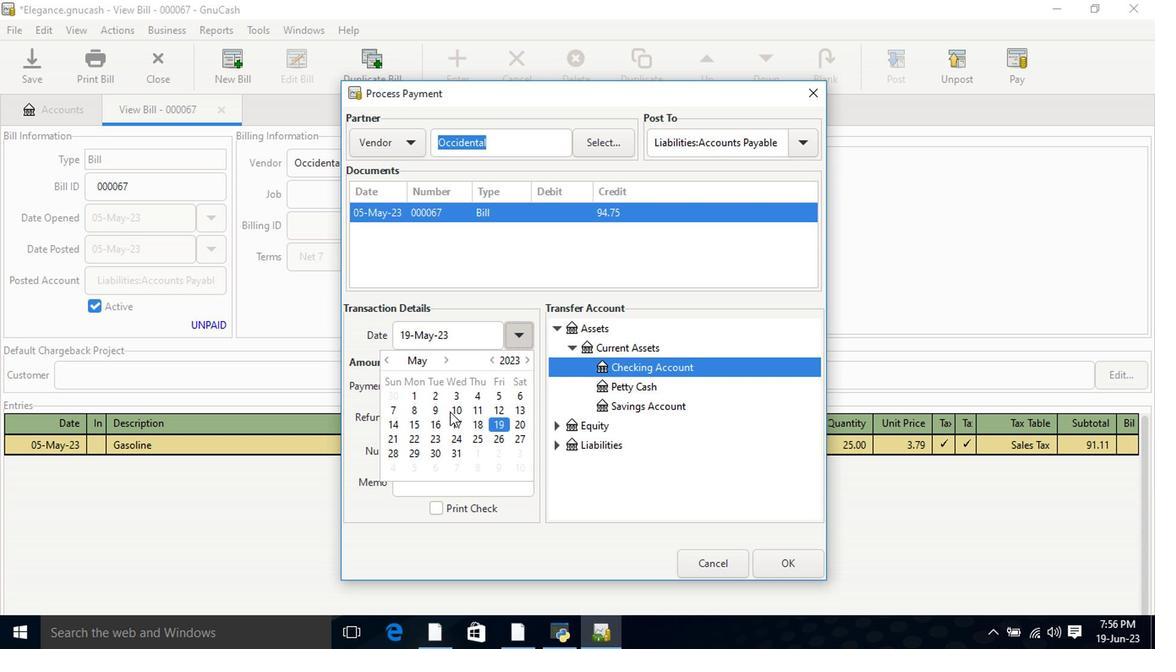 
Action: Mouse pressed left at (472, 409)
Screenshot: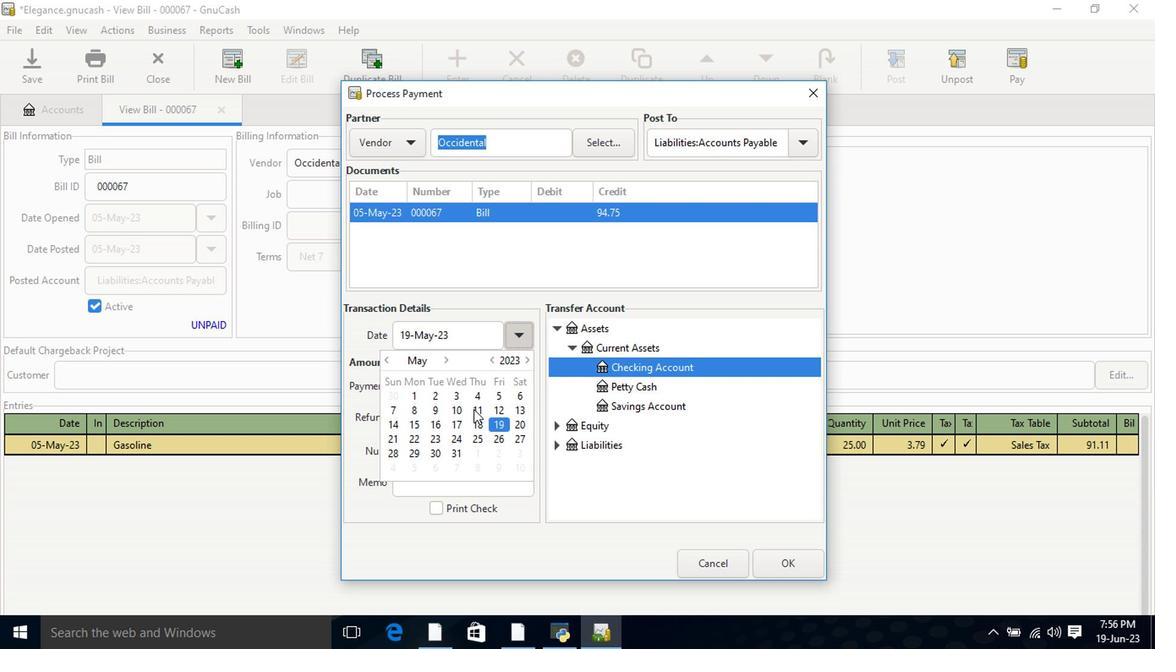 
Action: Mouse pressed left at (472, 409)
Screenshot: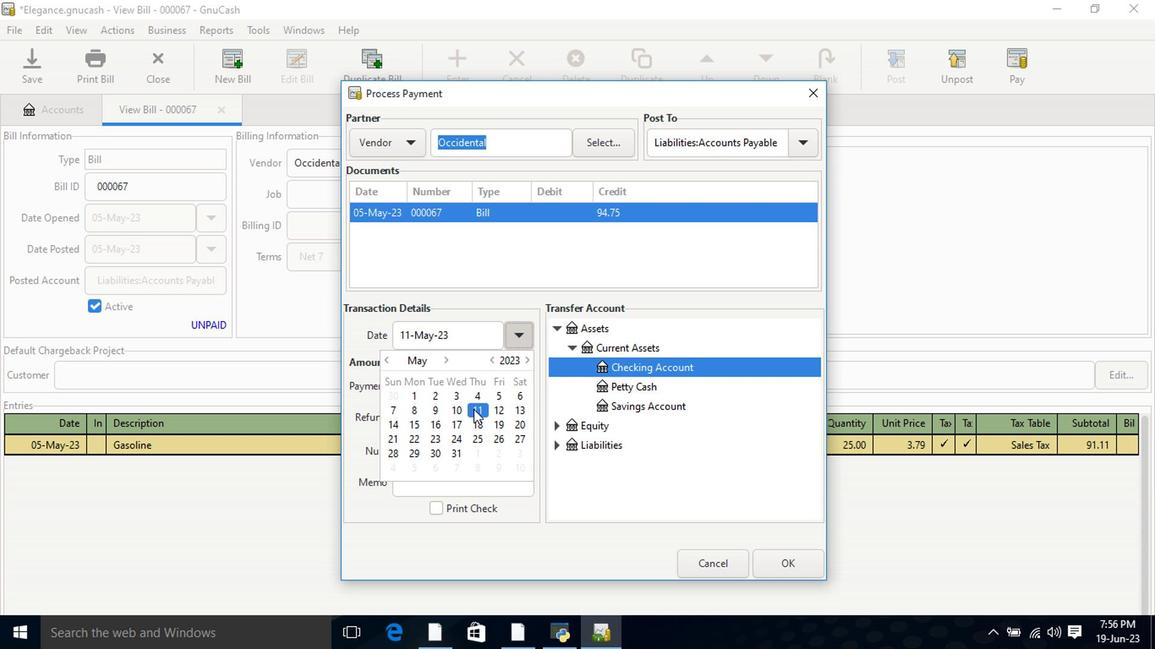 
Action: Mouse moved to (563, 326)
Screenshot: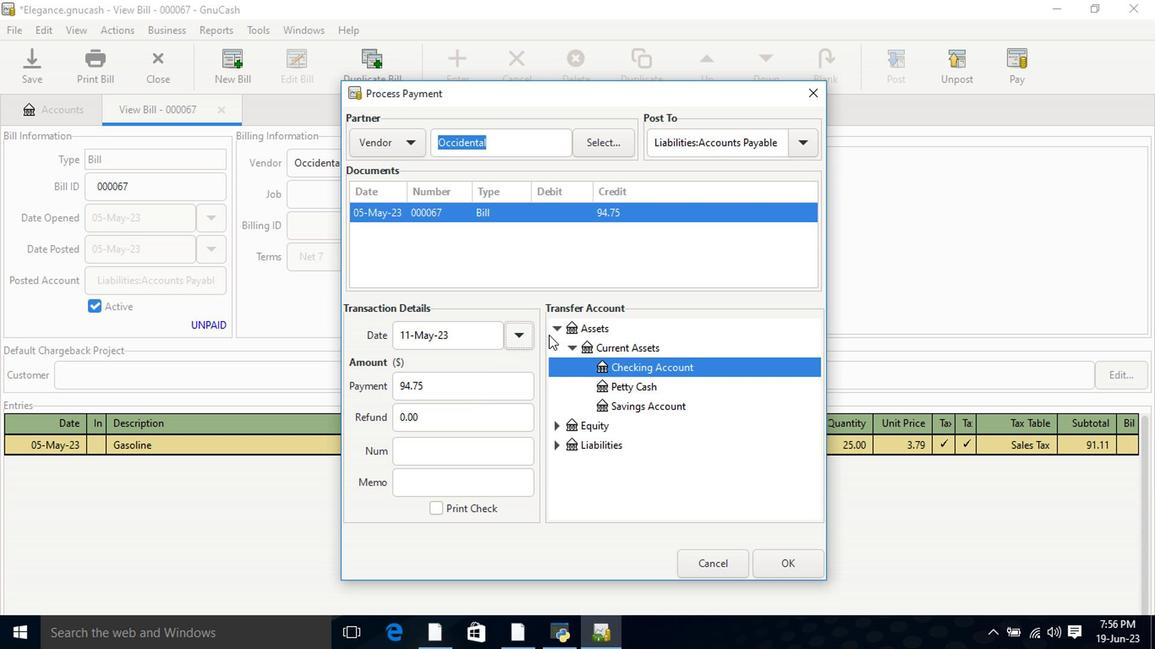 
Action: Mouse pressed left at (563, 326)
Screenshot: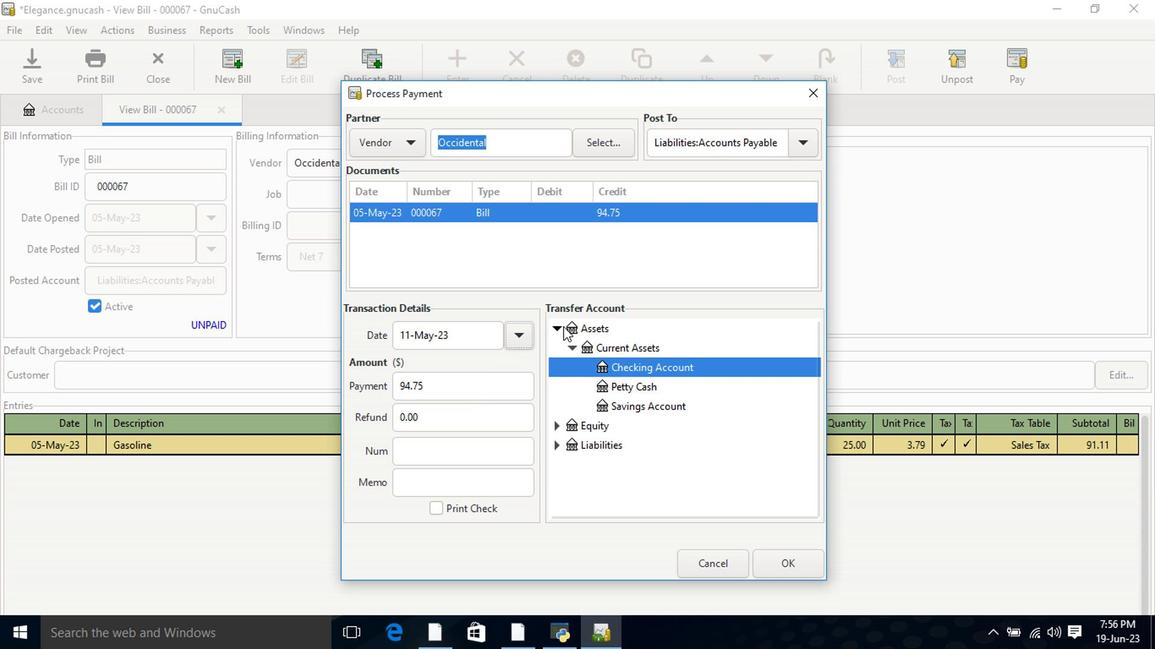 
Action: Mouse moved to (557, 327)
Screenshot: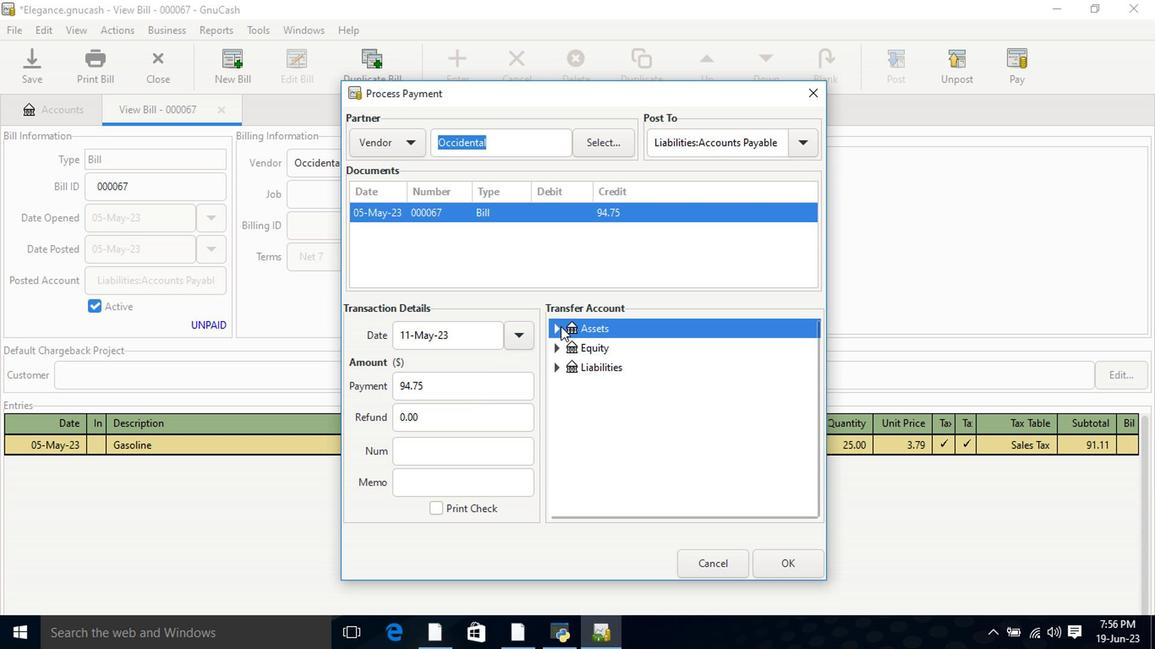 
Action: Mouse pressed left at (557, 327)
Screenshot: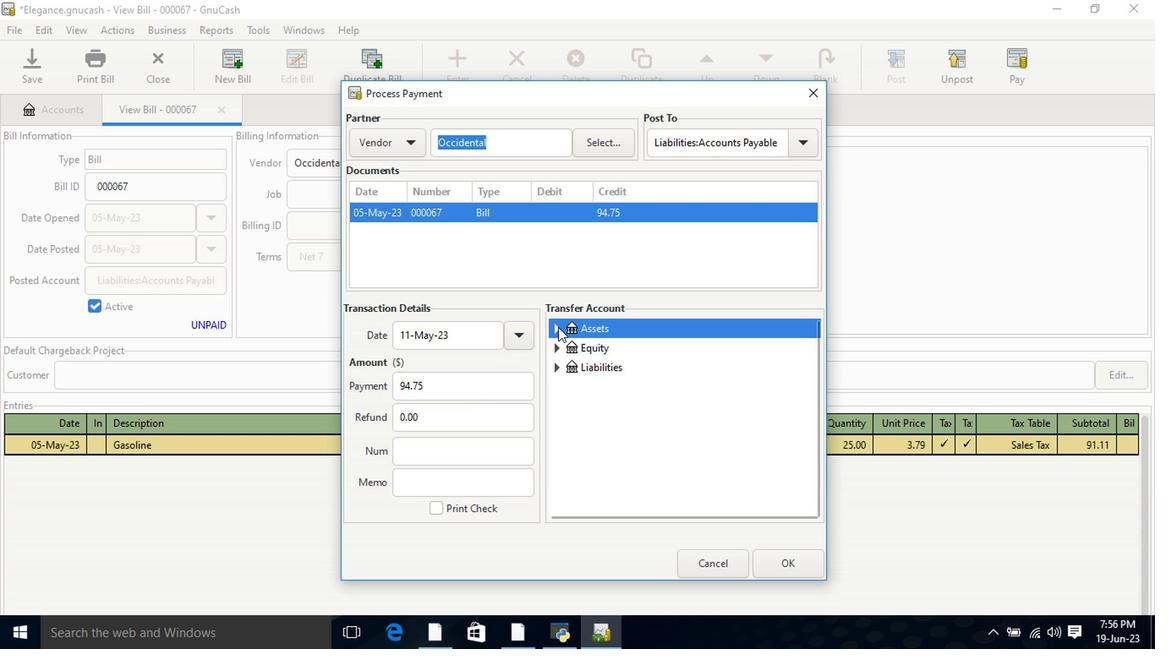
Action: Mouse moved to (572, 347)
Screenshot: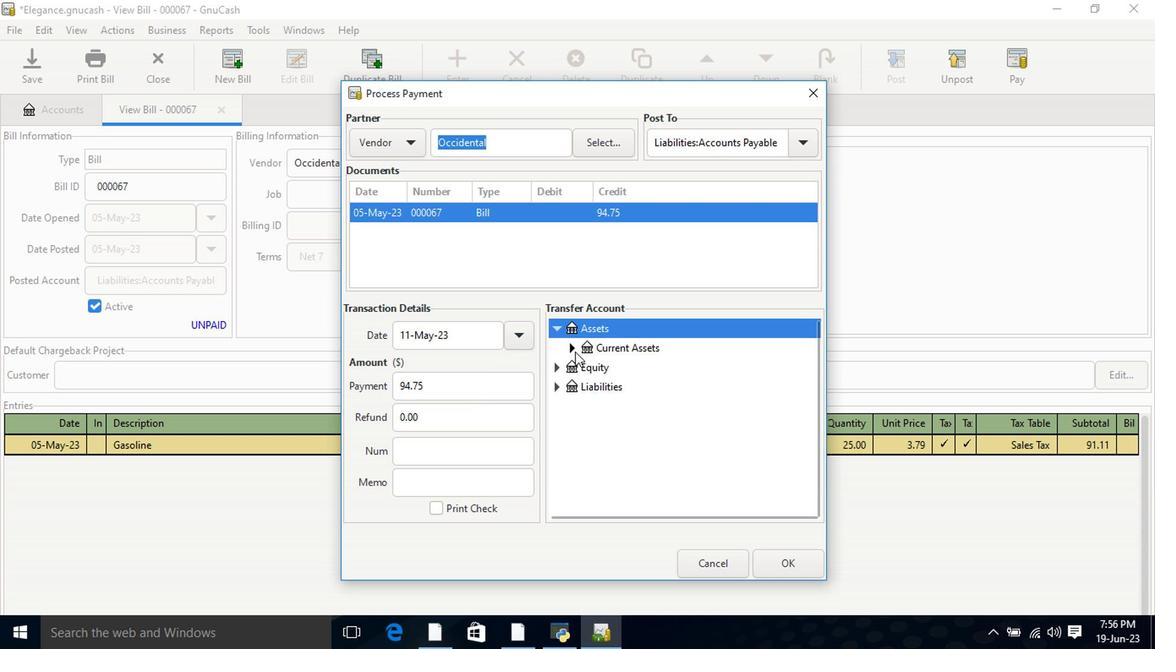
Action: Mouse pressed left at (572, 347)
Screenshot: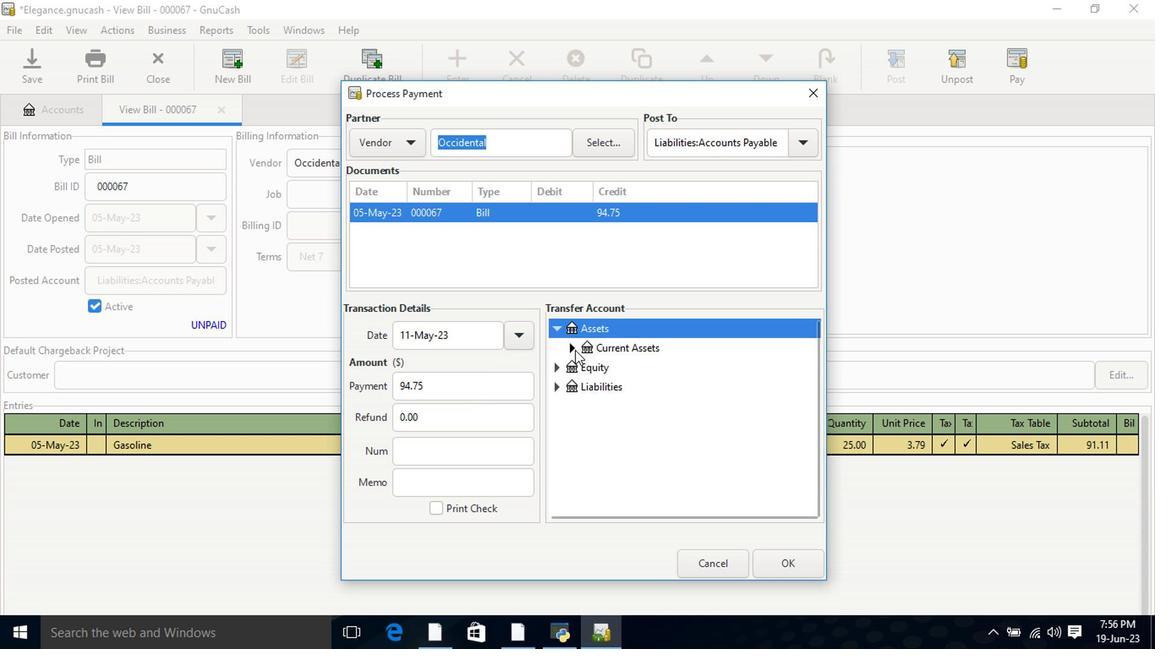 
Action: Mouse moved to (602, 362)
Screenshot: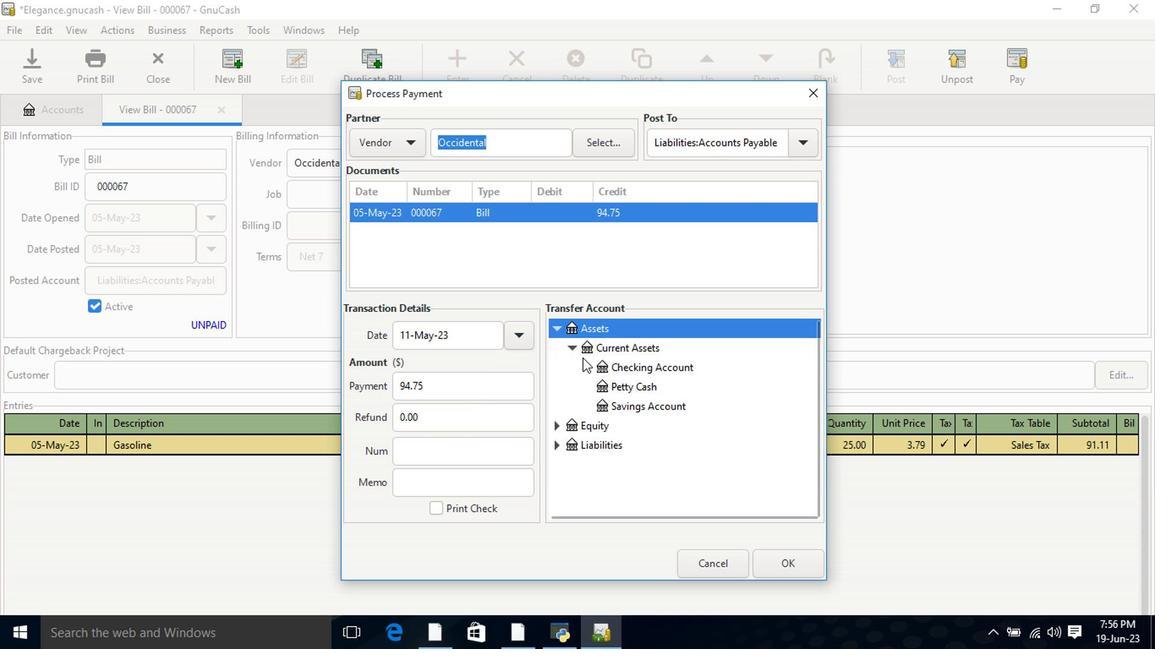
Action: Mouse pressed left at (602, 362)
Screenshot: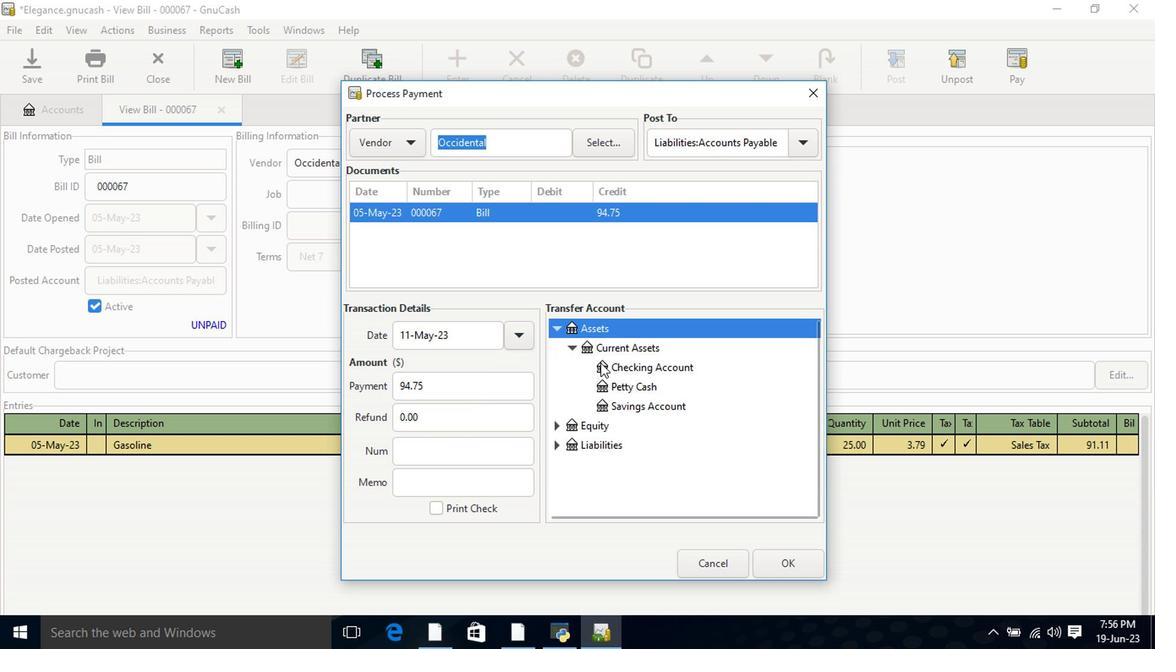 
Action: Mouse moved to (787, 557)
Screenshot: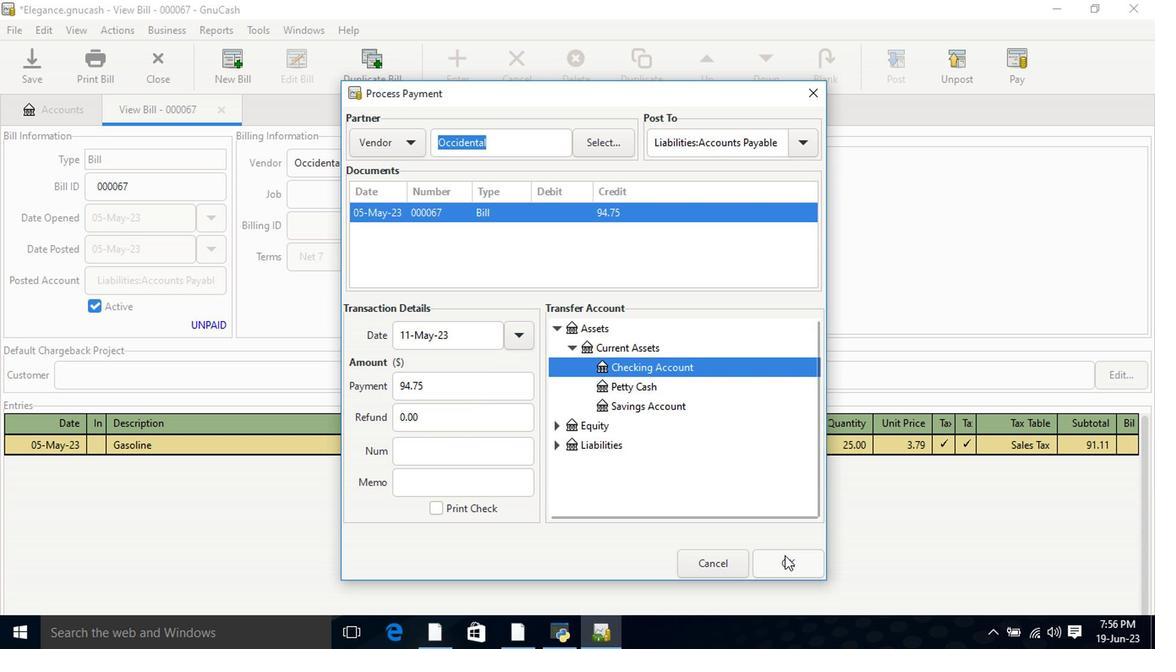 
Action: Mouse pressed left at (787, 557)
Screenshot: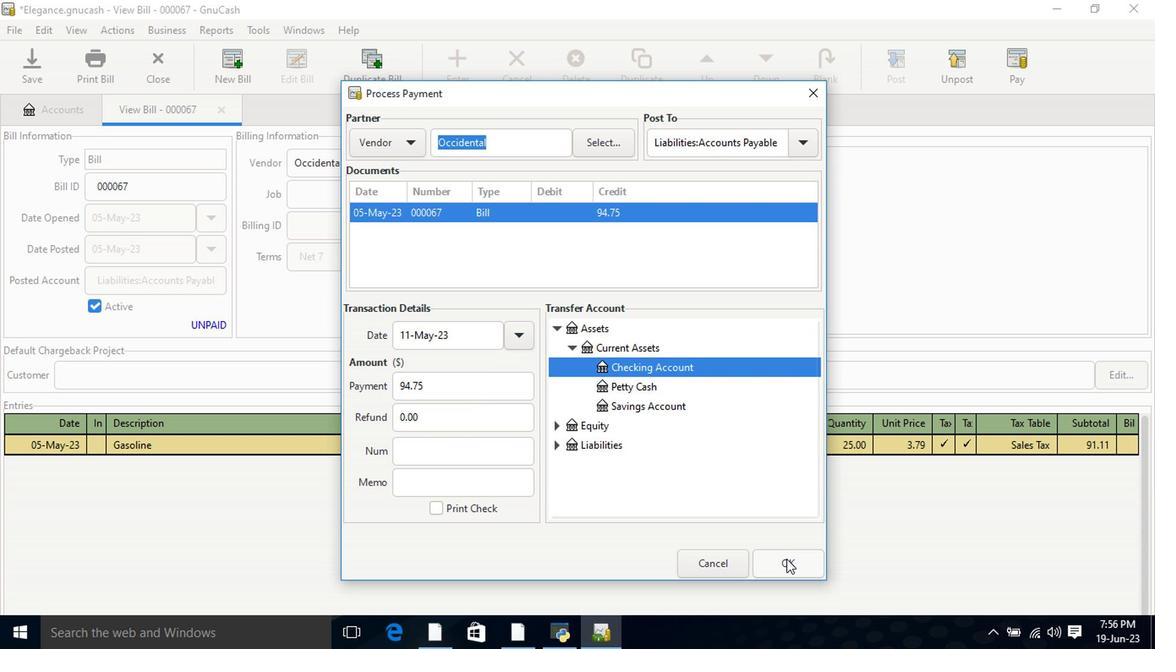 
Action: Mouse moved to (80, 66)
Screenshot: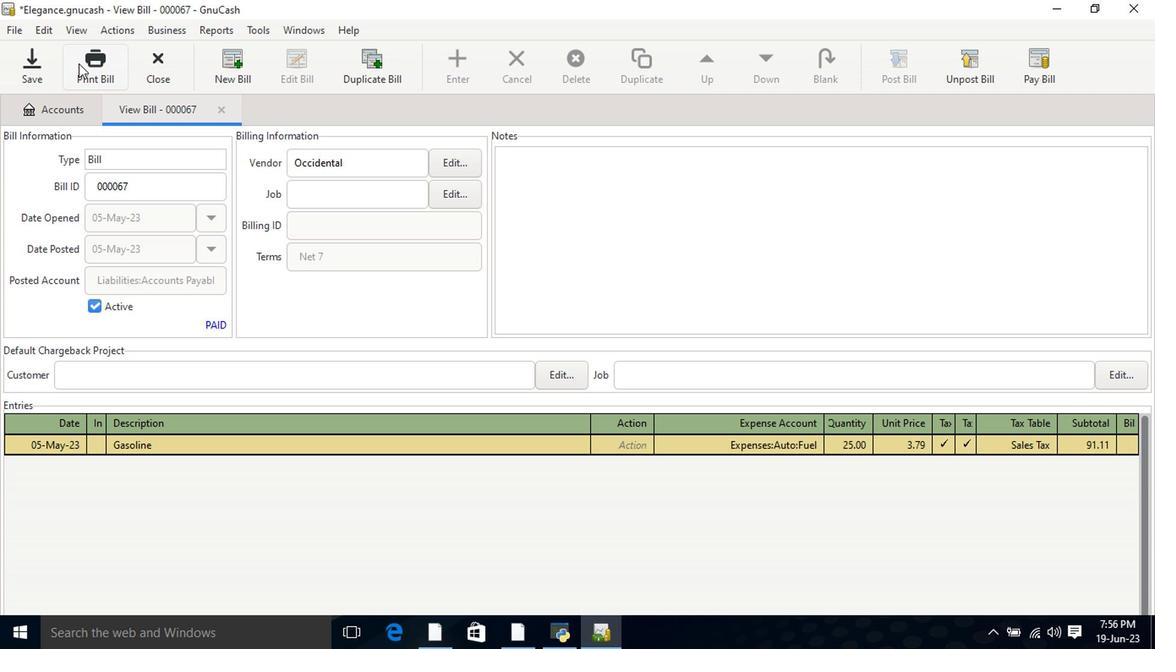 
Action: Mouse pressed left at (80, 66)
Screenshot: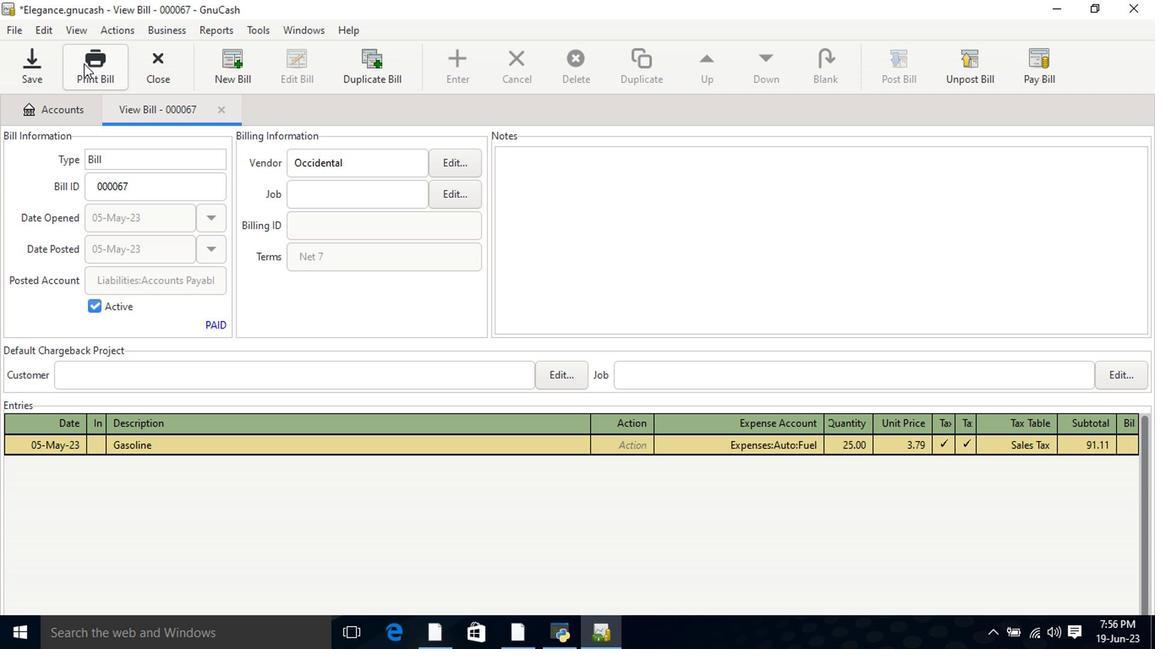 
Action: Mouse moved to (340, 471)
Screenshot: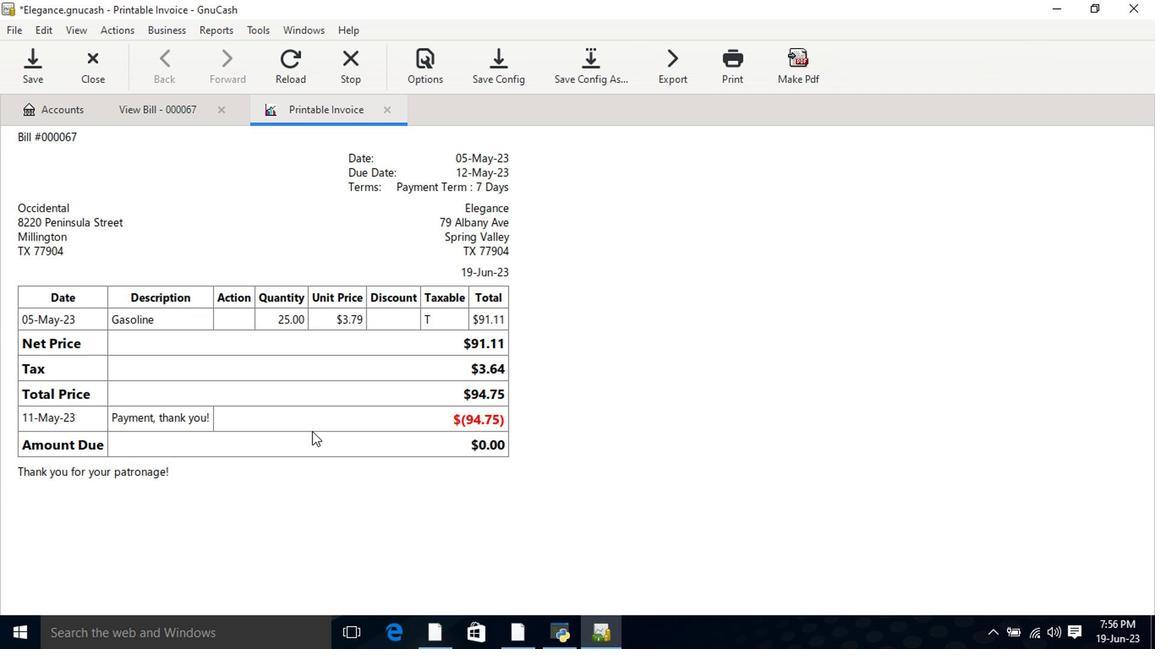
